 Task: Create a due date automation trigger when advanced on, the moment a card is due add fields with custom field "Resume" set to a number greater than 1 and lower than 10.
Action: Mouse moved to (942, 283)
Screenshot: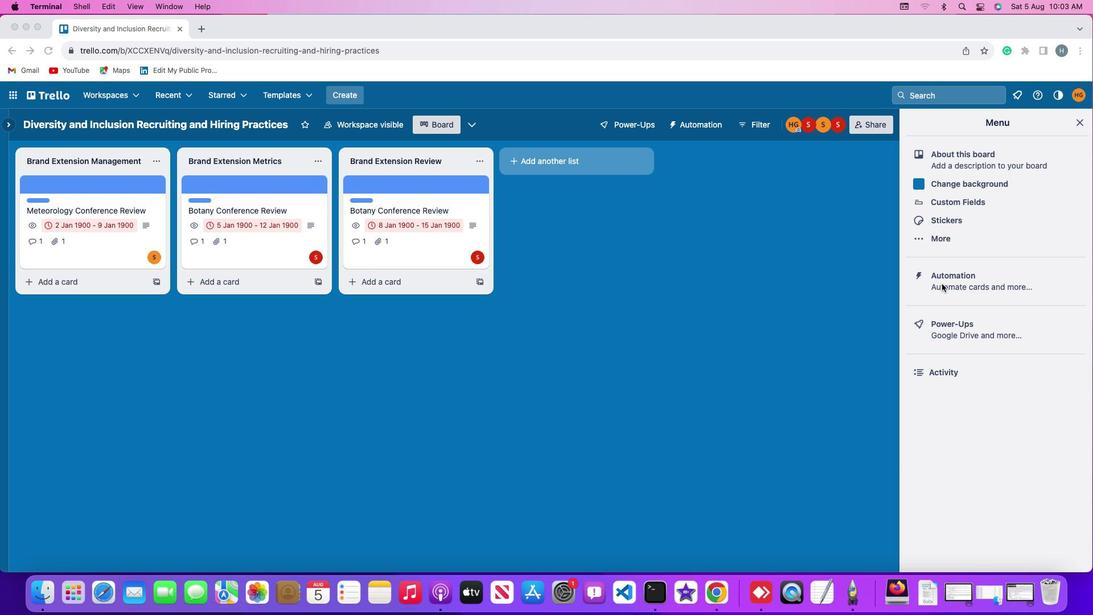 
Action: Mouse pressed left at (942, 283)
Screenshot: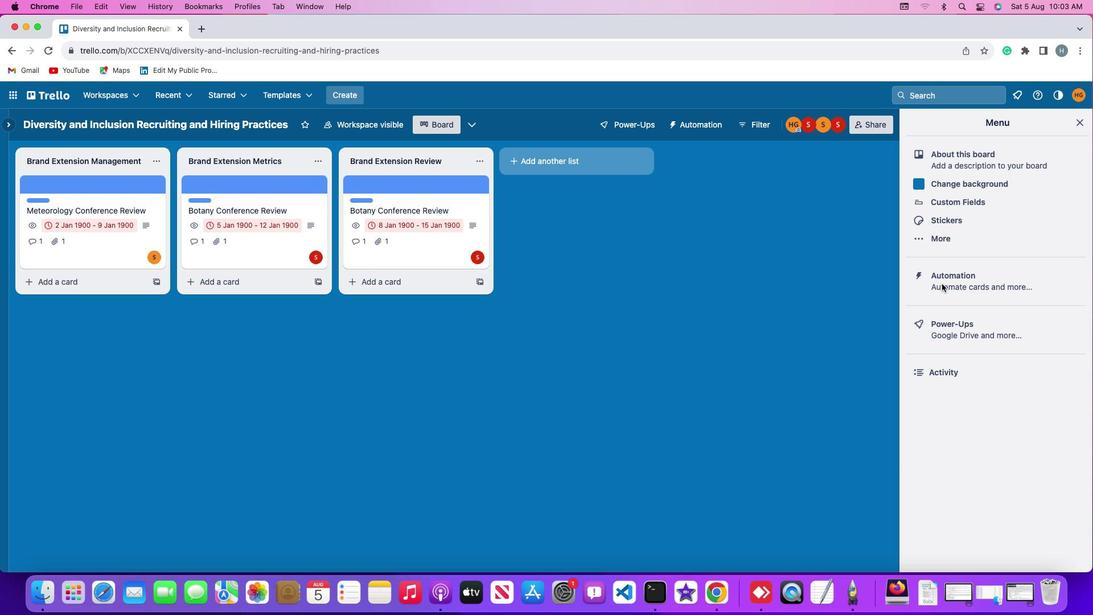 
Action: Mouse pressed left at (942, 283)
Screenshot: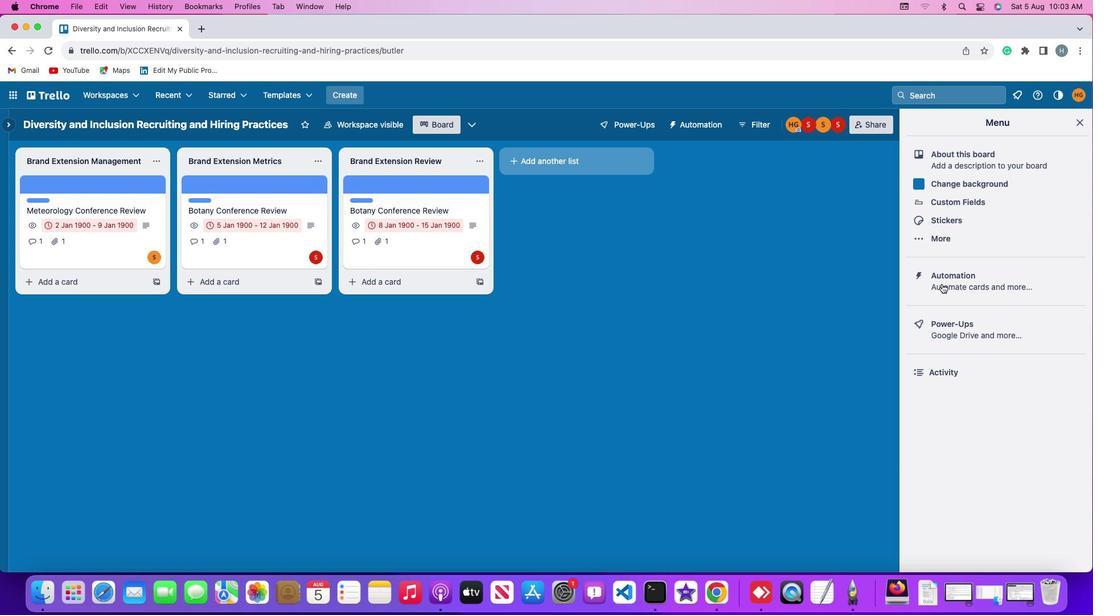 
Action: Mouse moved to (78, 269)
Screenshot: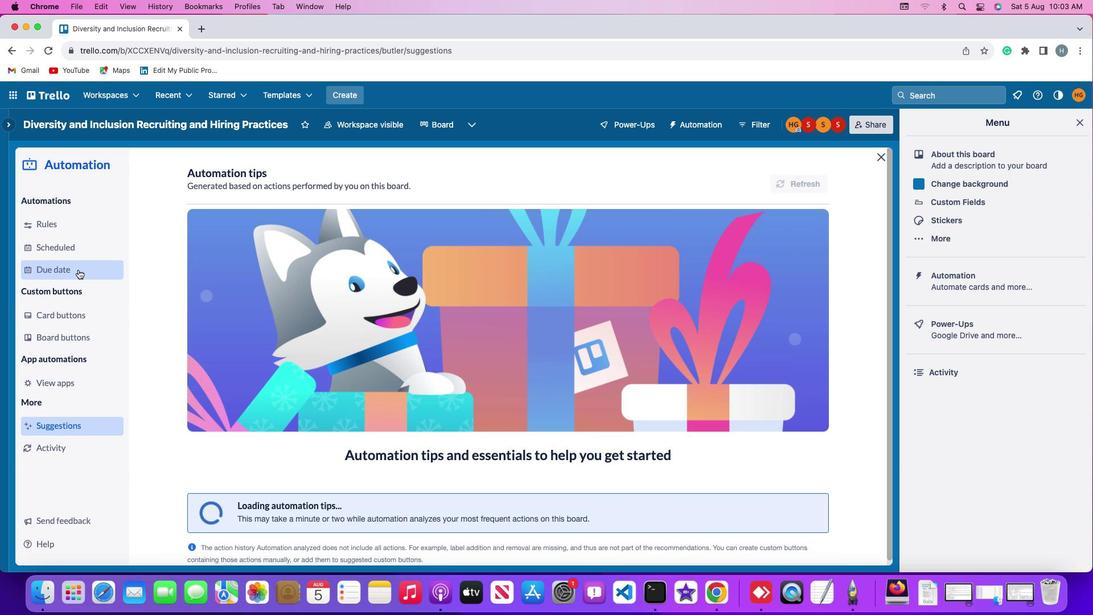 
Action: Mouse pressed left at (78, 269)
Screenshot: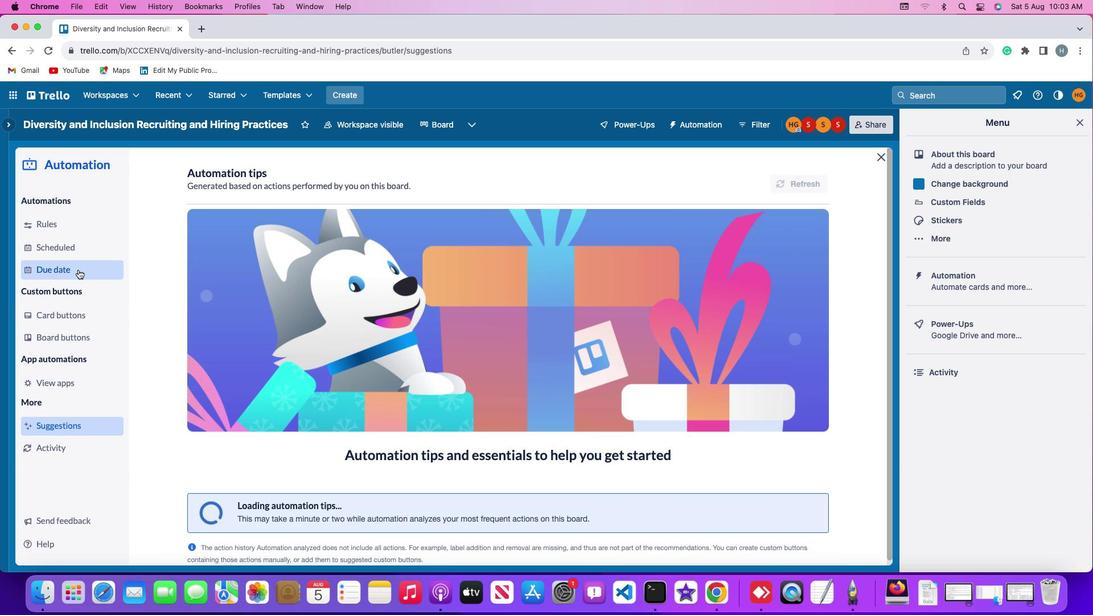 
Action: Mouse moved to (748, 175)
Screenshot: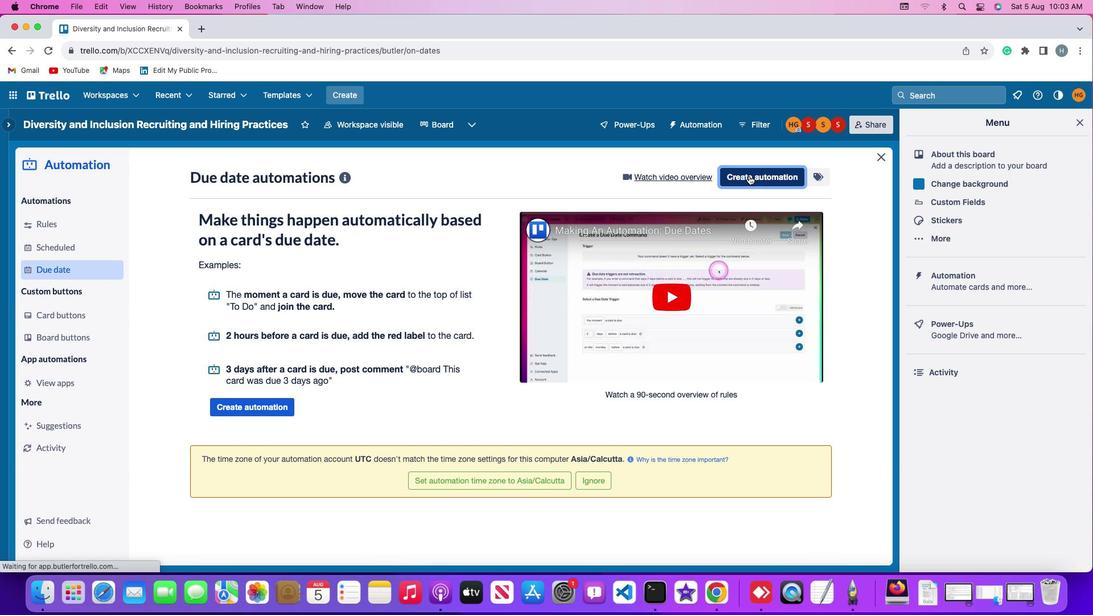 
Action: Mouse pressed left at (748, 175)
Screenshot: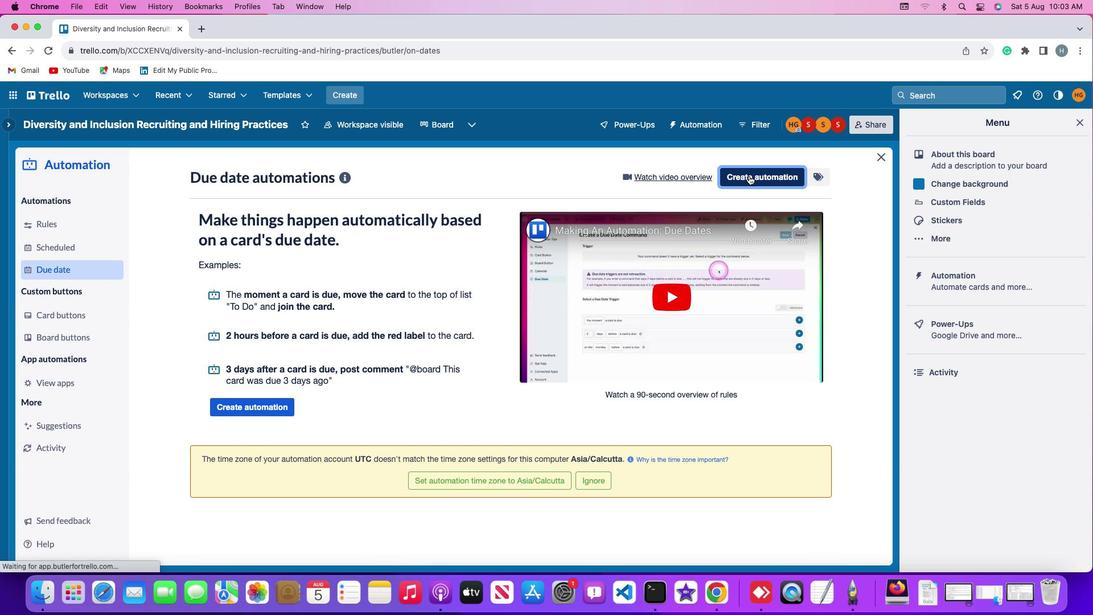 
Action: Mouse moved to (508, 285)
Screenshot: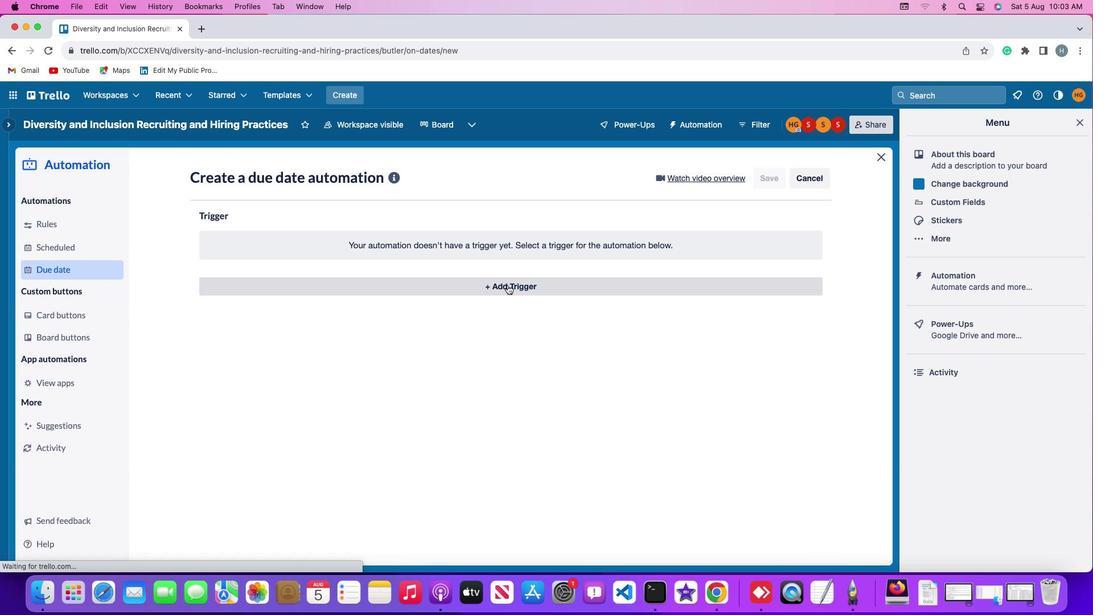 
Action: Mouse pressed left at (508, 285)
Screenshot: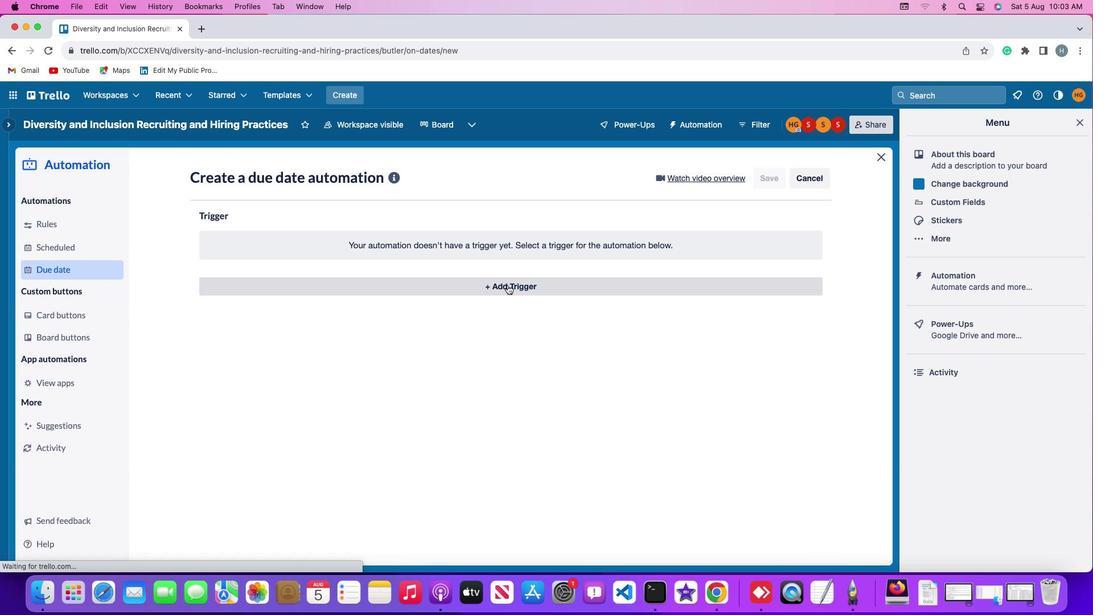 
Action: Mouse moved to (292, 419)
Screenshot: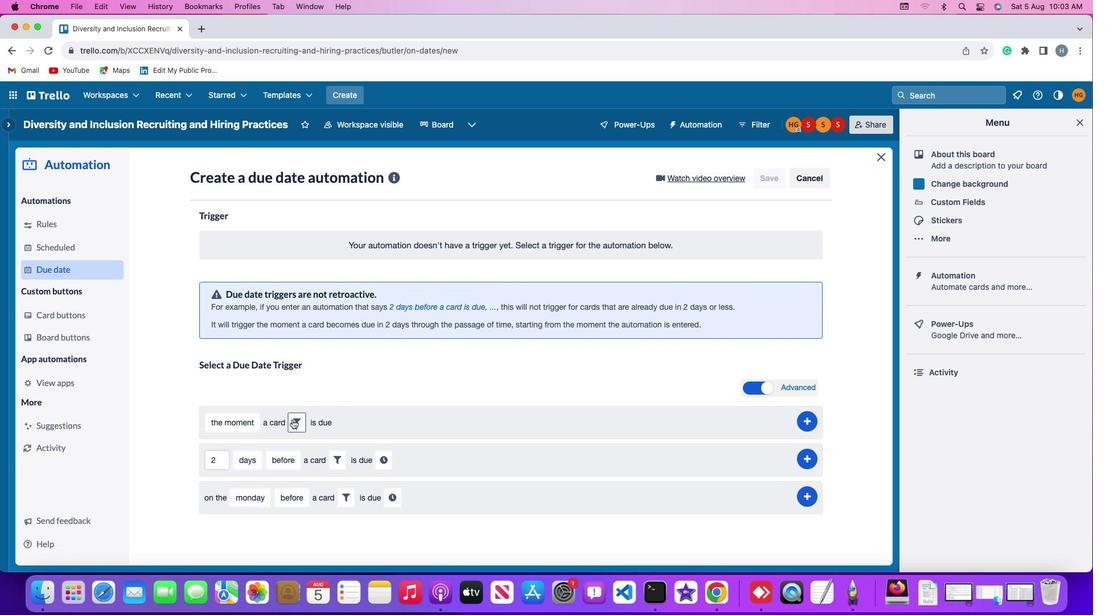
Action: Mouse pressed left at (292, 419)
Screenshot: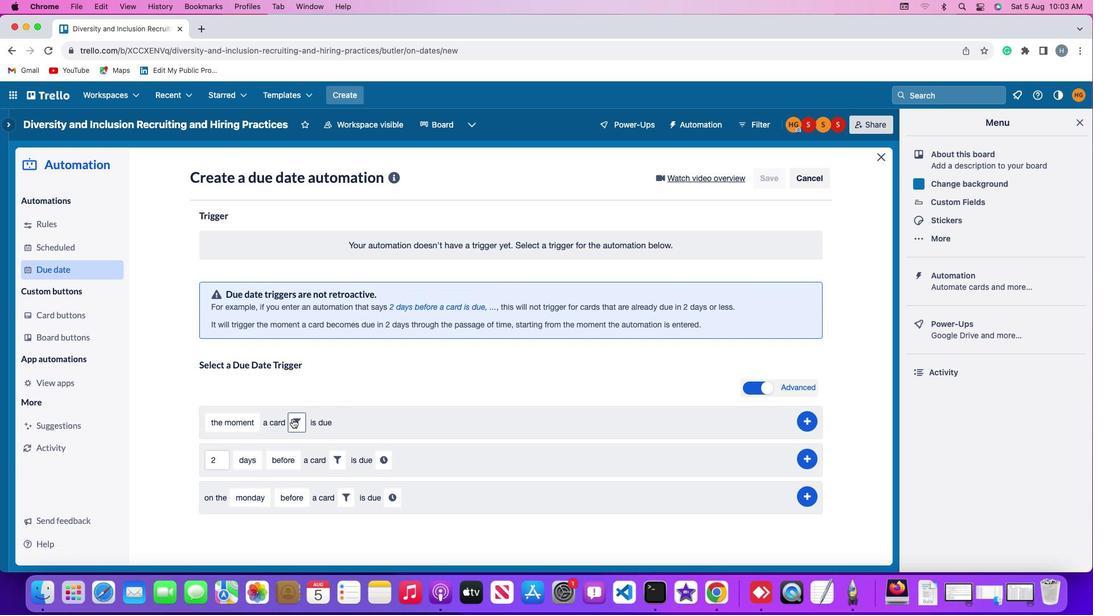 
Action: Mouse moved to (479, 454)
Screenshot: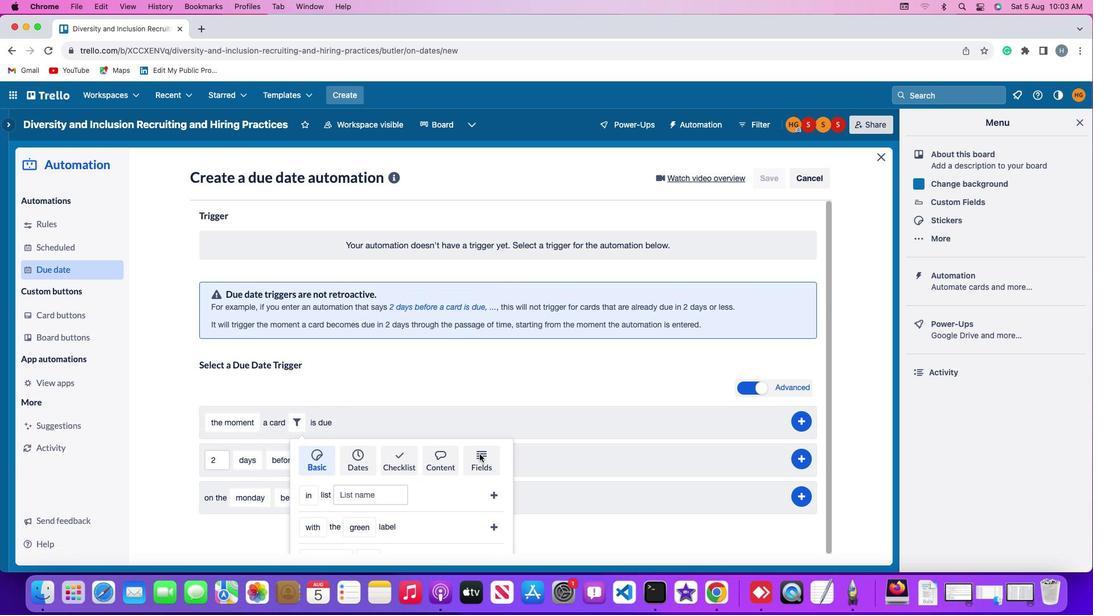 
Action: Mouse pressed left at (479, 454)
Screenshot: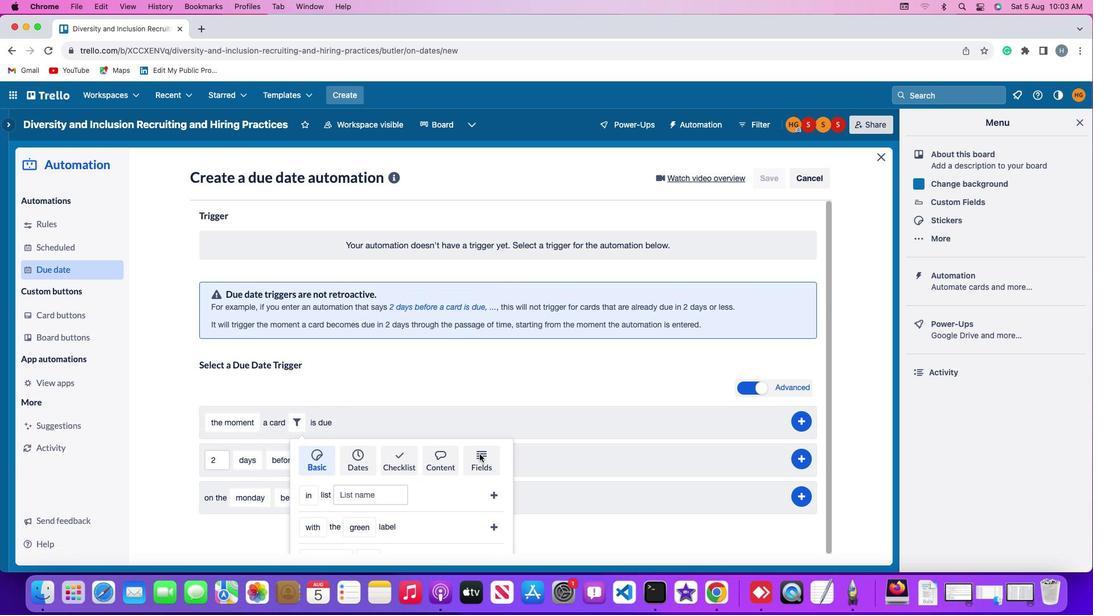 
Action: Mouse moved to (462, 462)
Screenshot: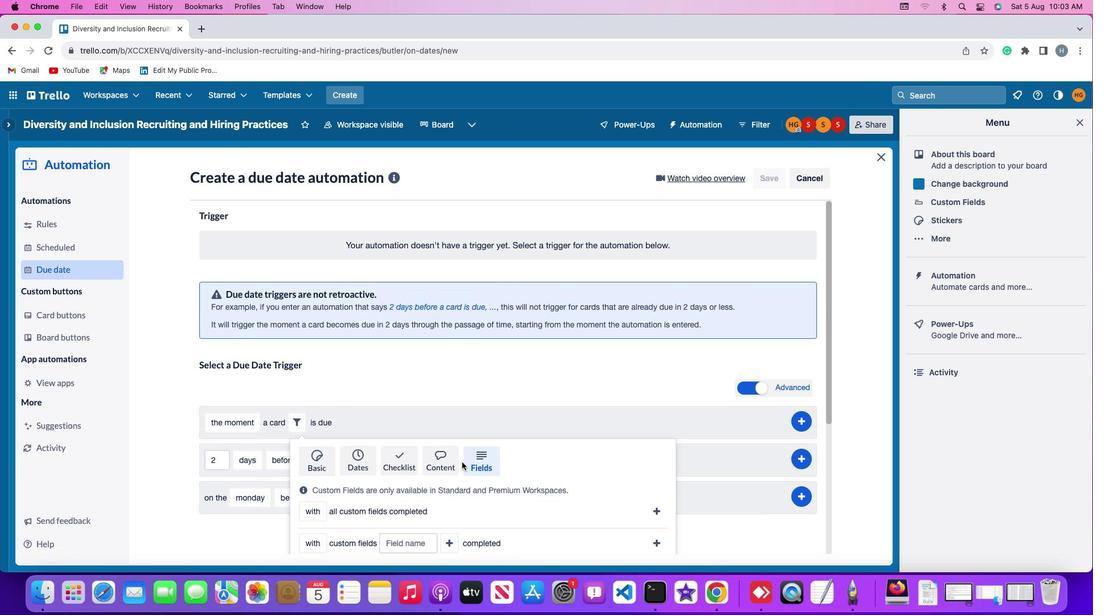 
Action: Mouse scrolled (462, 462) with delta (0, 0)
Screenshot: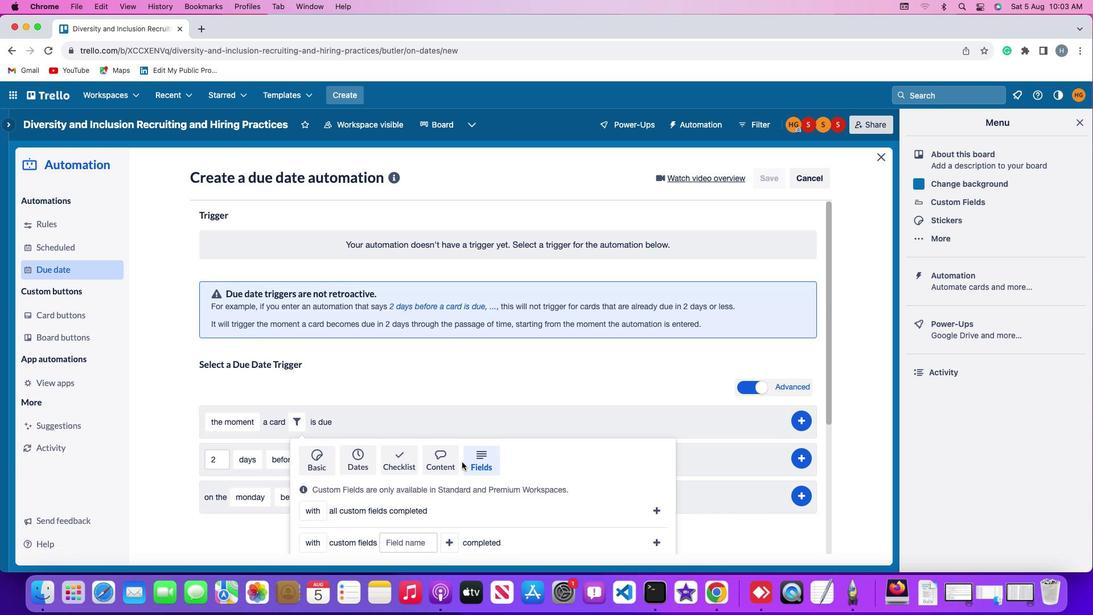 
Action: Mouse scrolled (462, 462) with delta (0, 0)
Screenshot: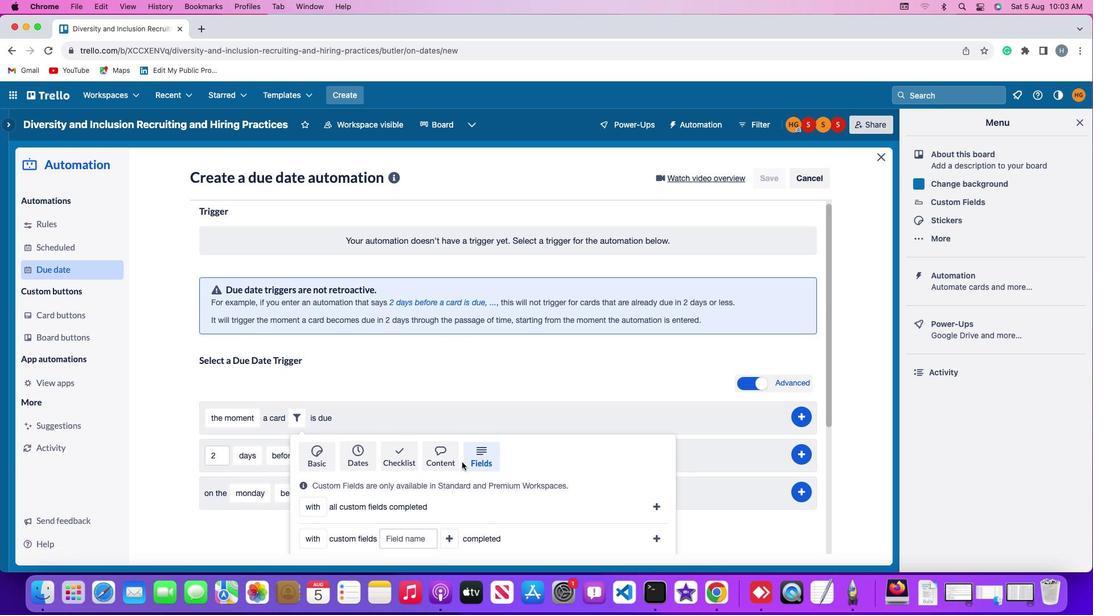
Action: Mouse scrolled (462, 462) with delta (0, -1)
Screenshot: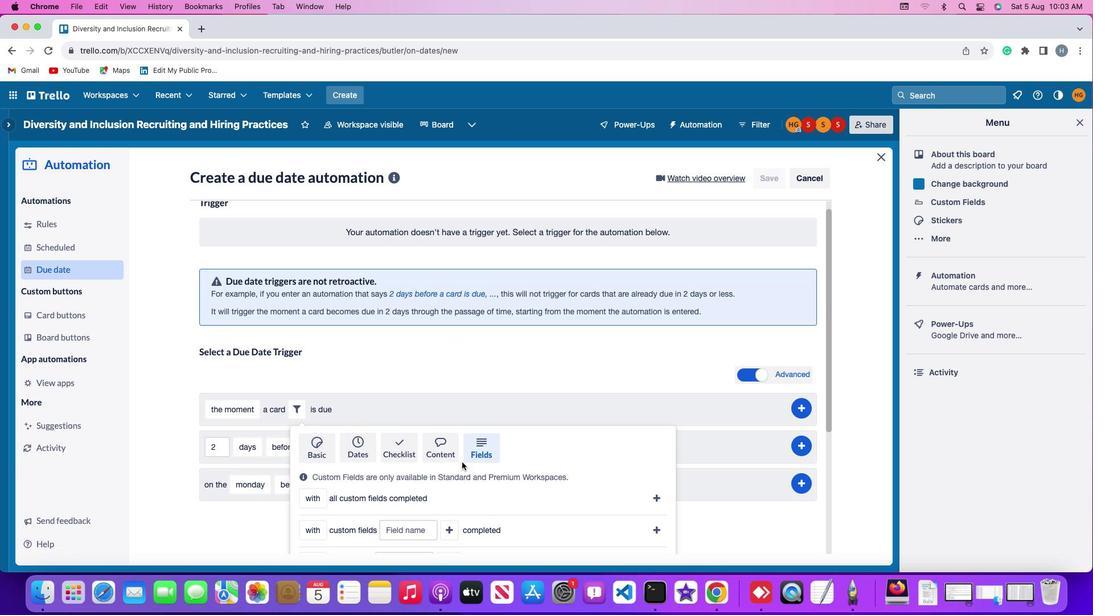 
Action: Mouse scrolled (462, 462) with delta (0, -1)
Screenshot: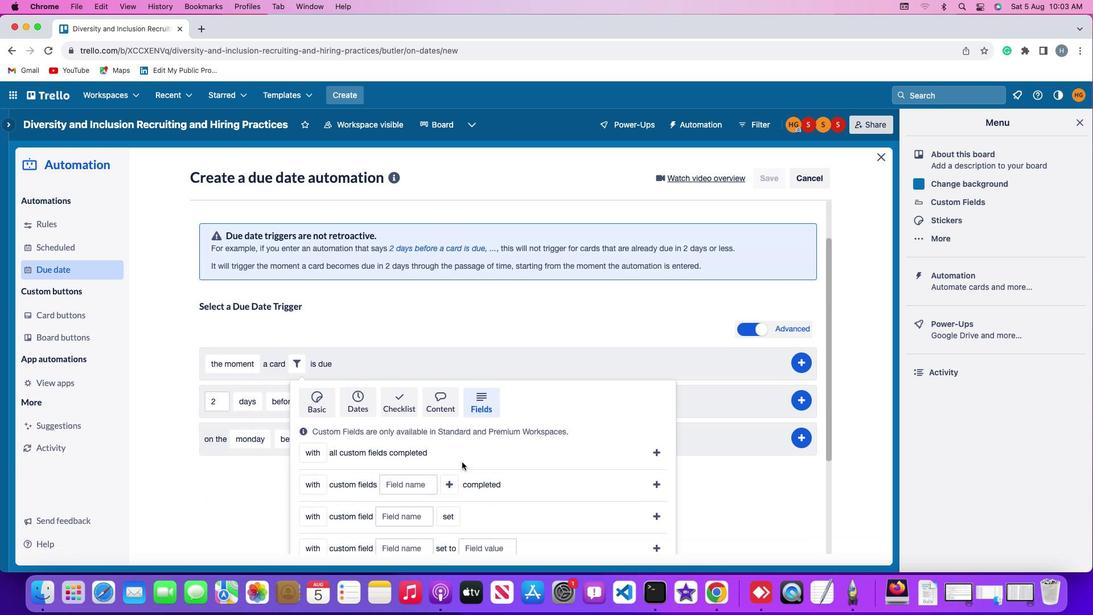 
Action: Mouse scrolled (462, 462) with delta (0, 0)
Screenshot: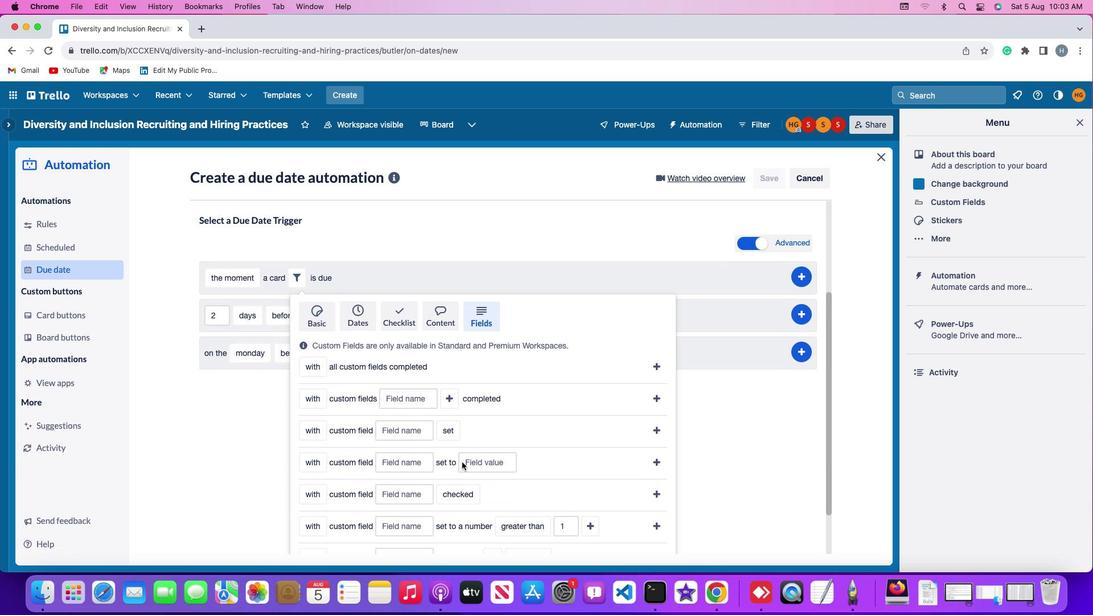 
Action: Mouse scrolled (462, 462) with delta (0, 0)
Screenshot: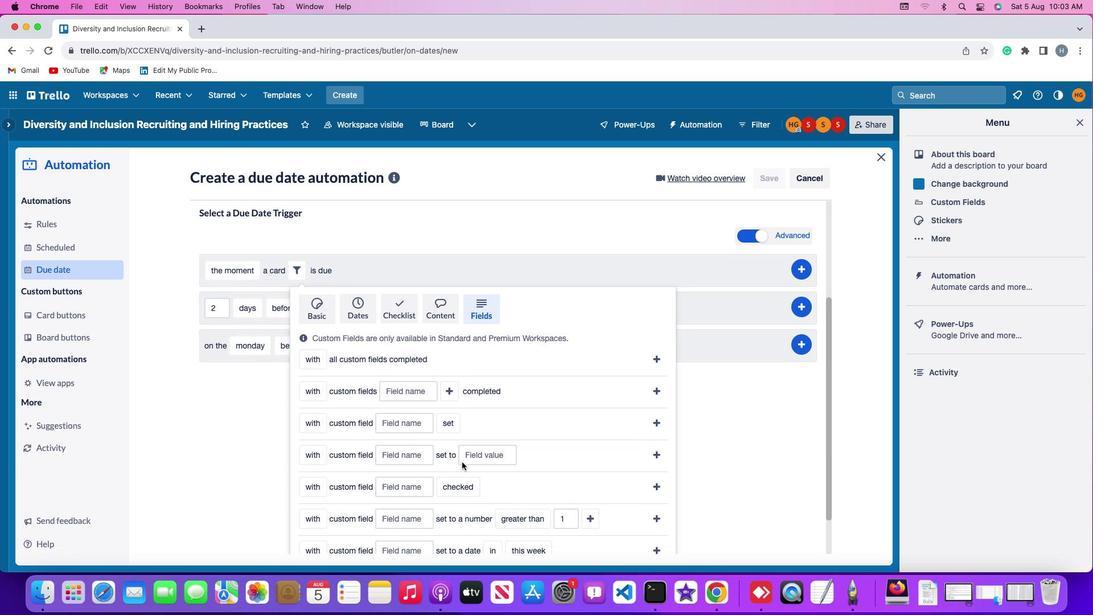 
Action: Mouse scrolled (462, 462) with delta (0, -1)
Screenshot: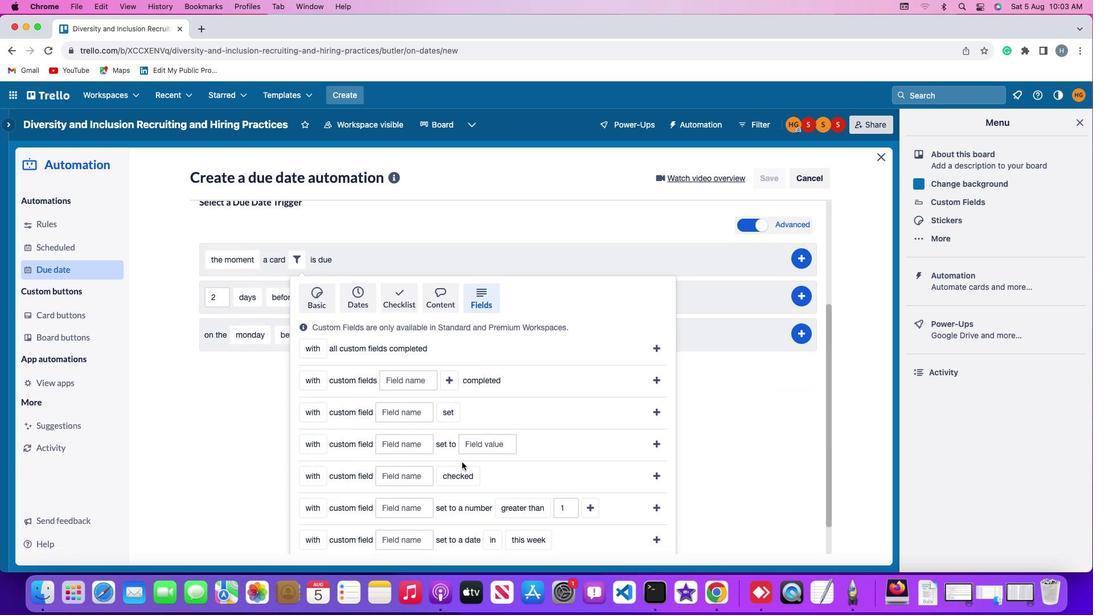 
Action: Mouse scrolled (462, 462) with delta (0, -1)
Screenshot: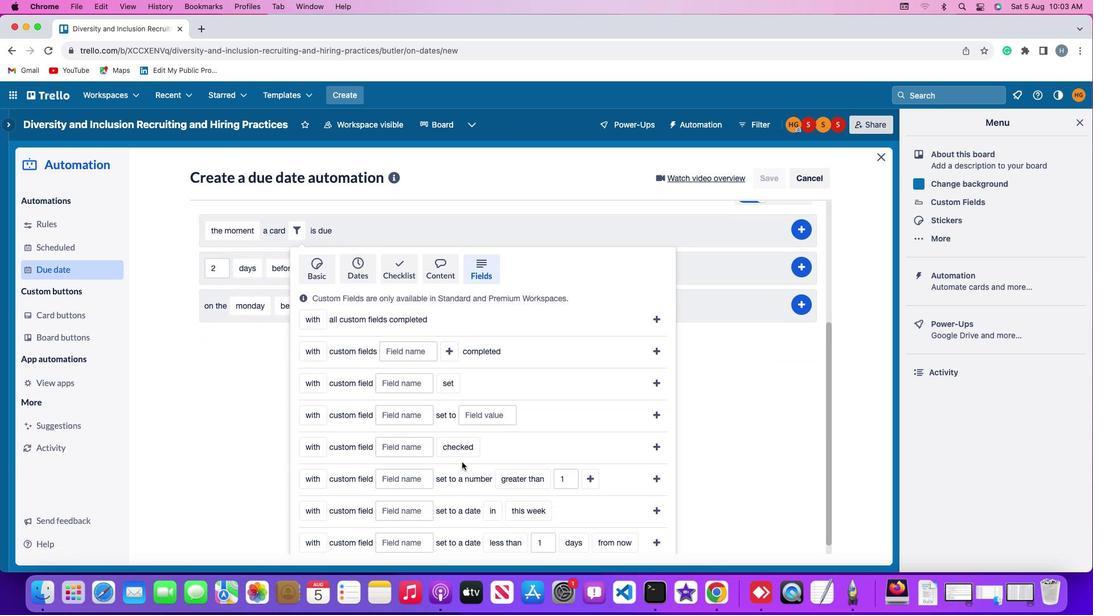 
Action: Mouse scrolled (462, 462) with delta (0, 0)
Screenshot: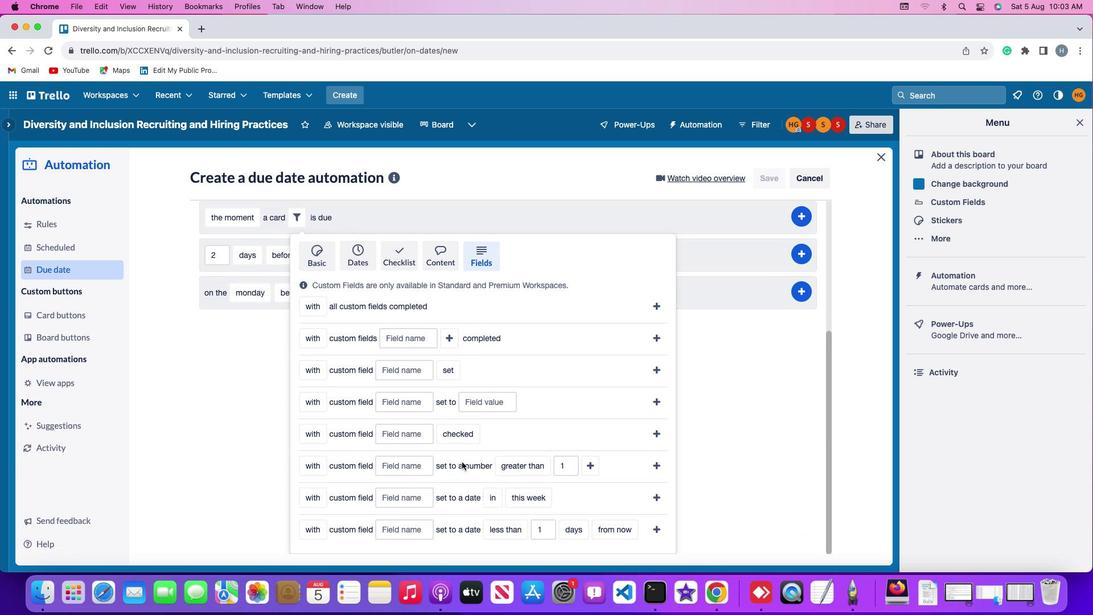 
Action: Mouse scrolled (462, 462) with delta (0, 0)
Screenshot: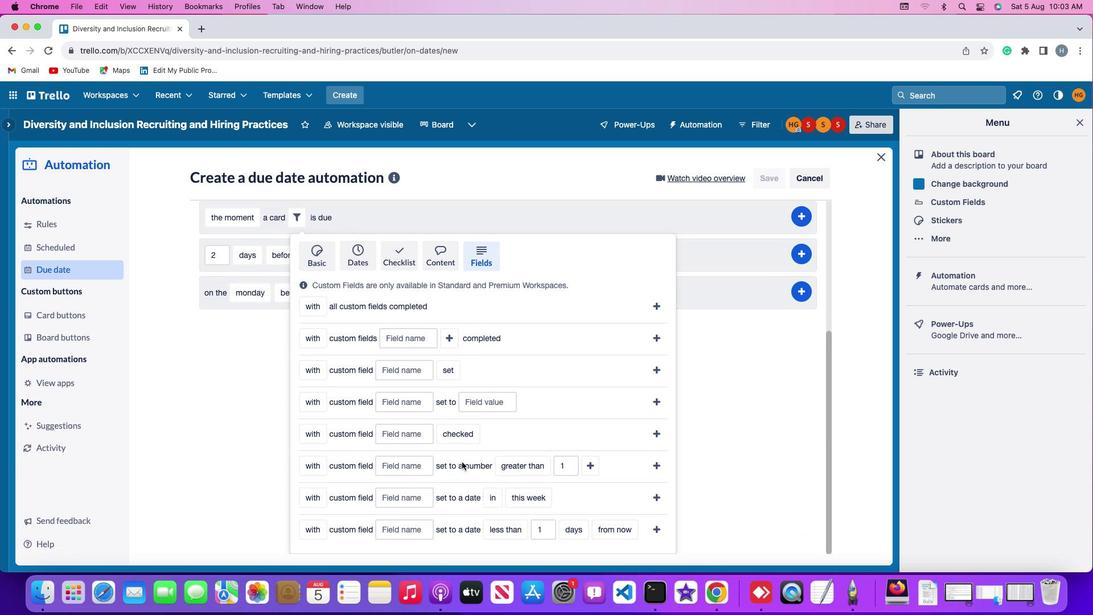 
Action: Mouse moved to (312, 465)
Screenshot: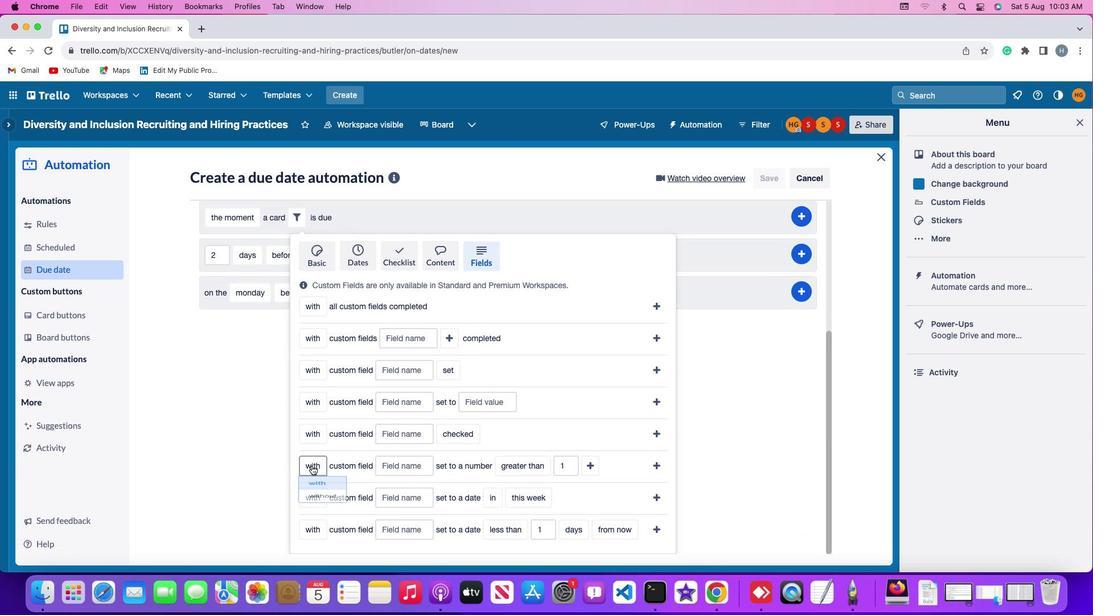 
Action: Mouse pressed left at (312, 465)
Screenshot: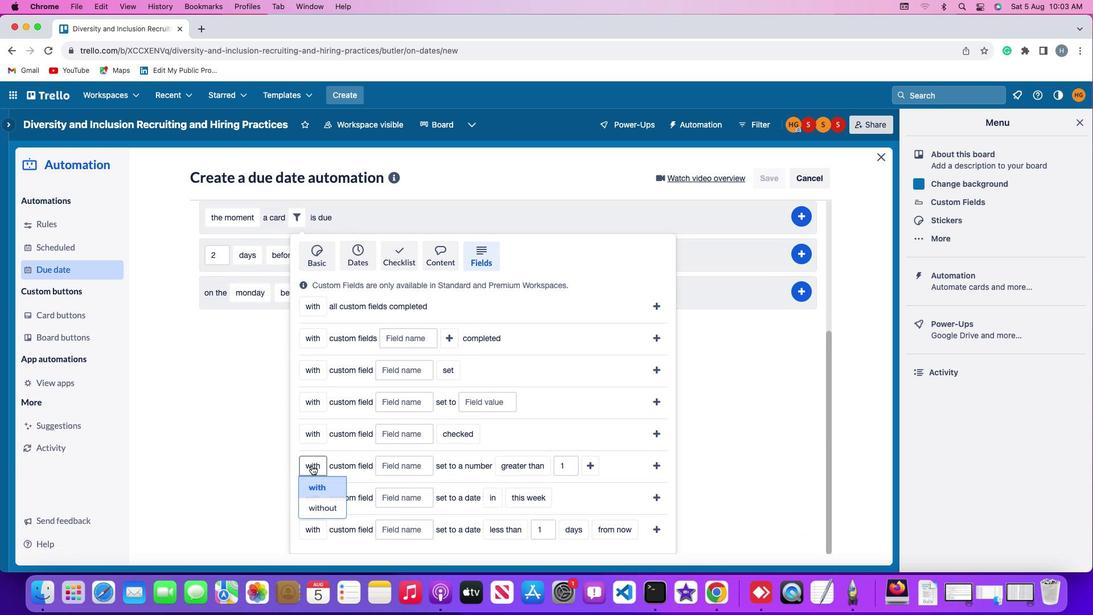
Action: Mouse moved to (314, 487)
Screenshot: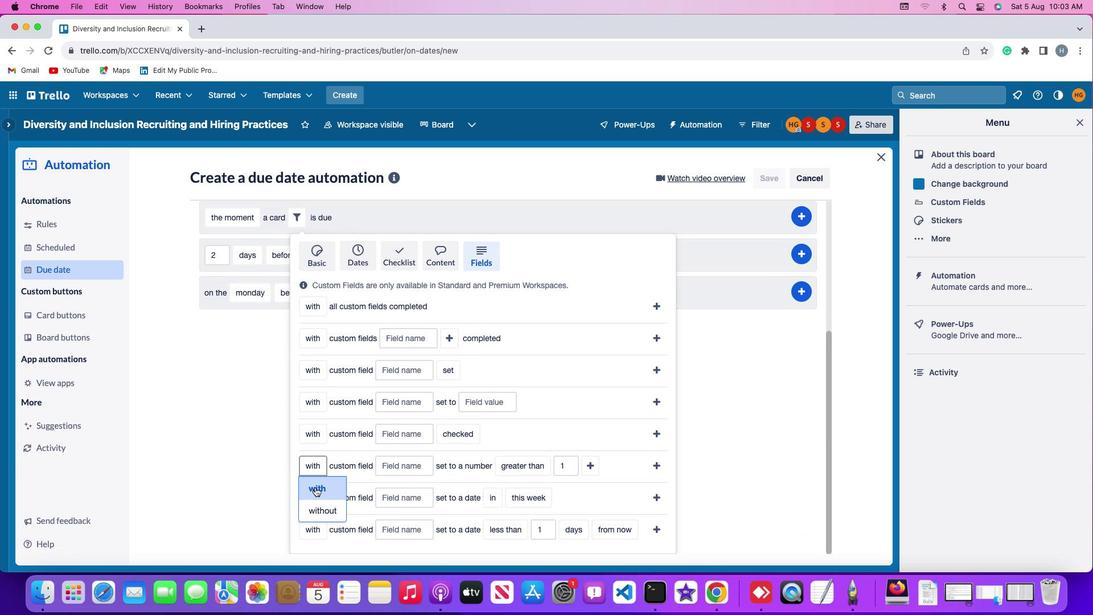 
Action: Mouse pressed left at (314, 487)
Screenshot: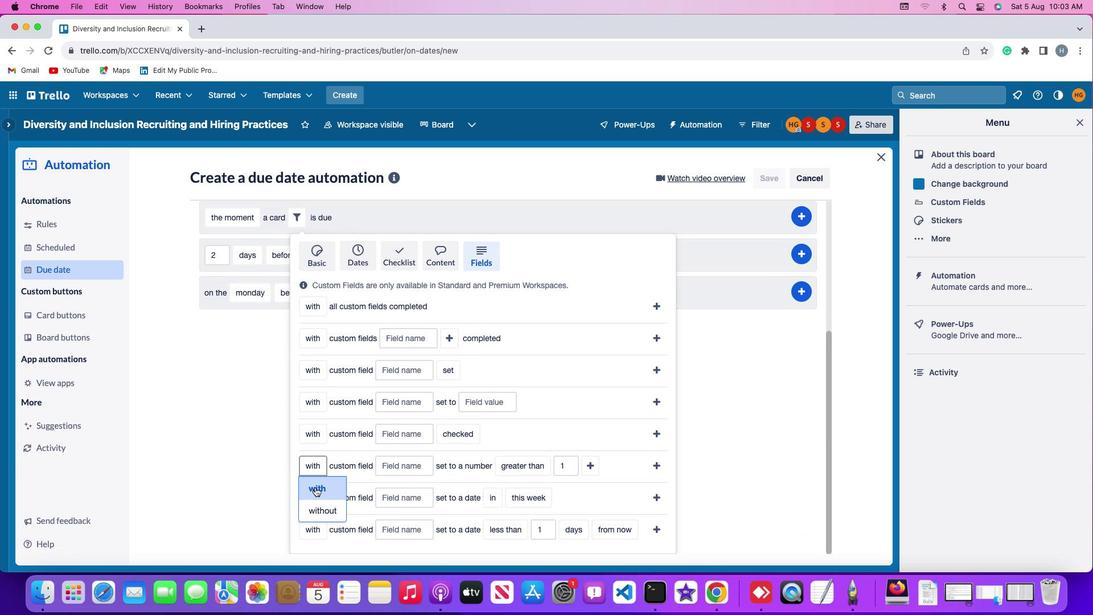 
Action: Mouse moved to (415, 467)
Screenshot: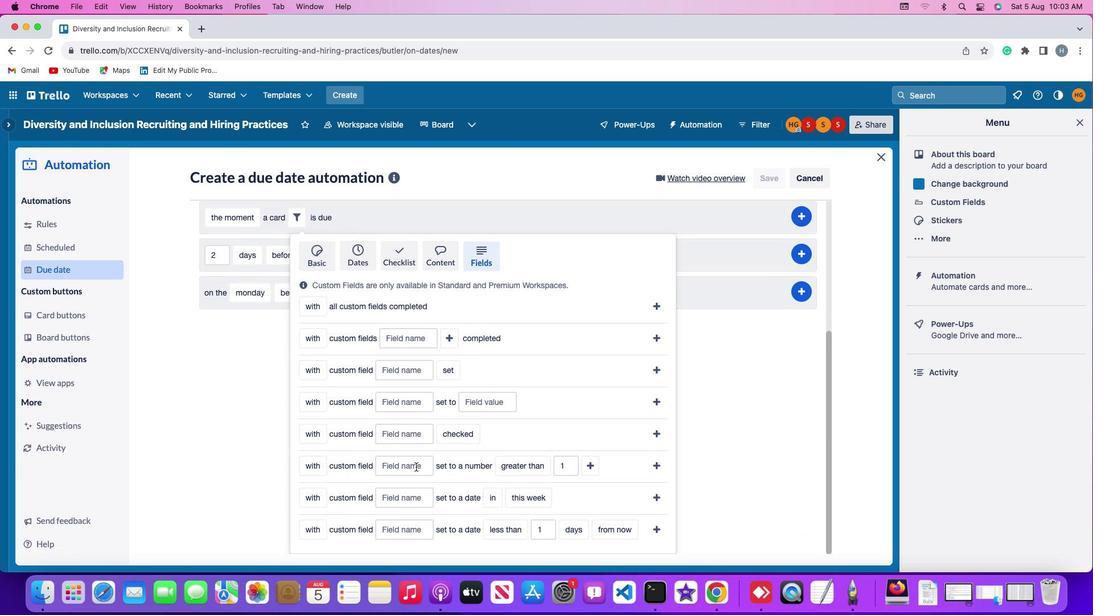 
Action: Mouse pressed left at (415, 467)
Screenshot: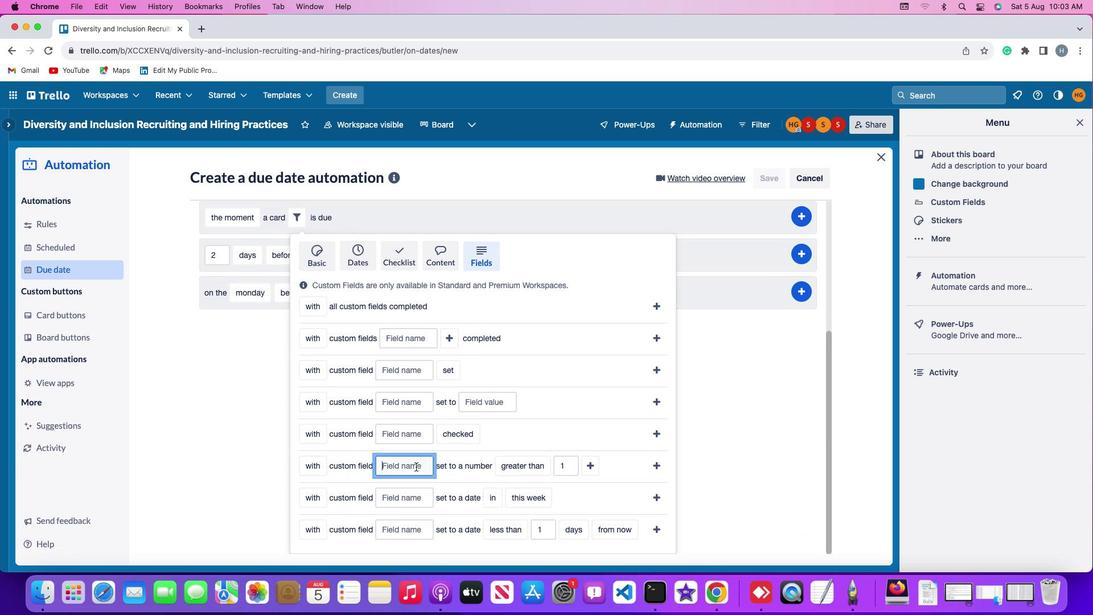 
Action: Key pressed Key.shift'R''e''s''u''m''e'
Screenshot: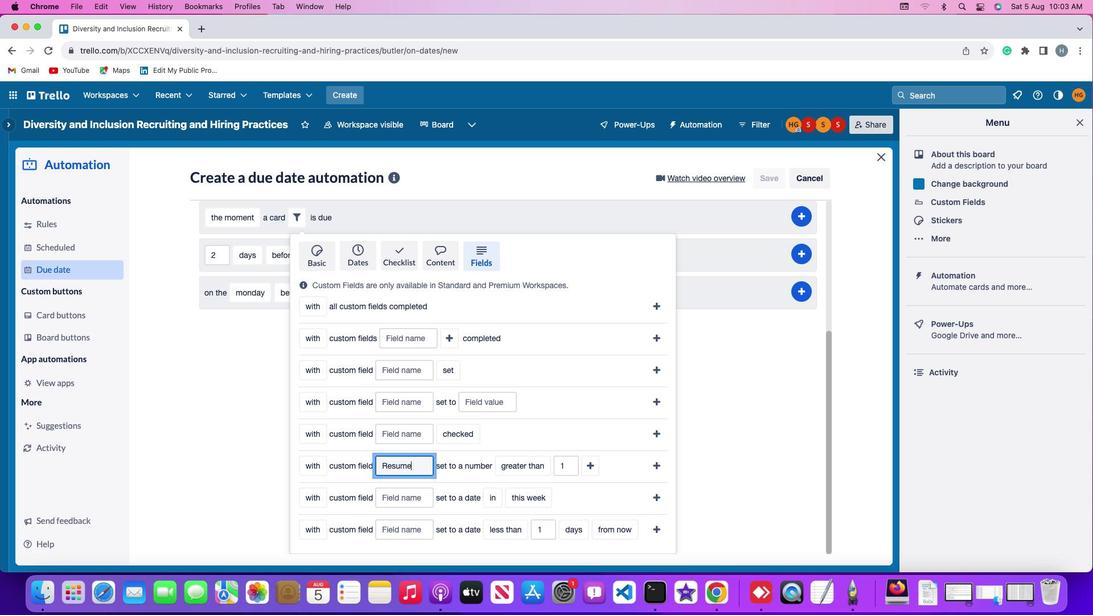 
Action: Mouse moved to (526, 469)
Screenshot: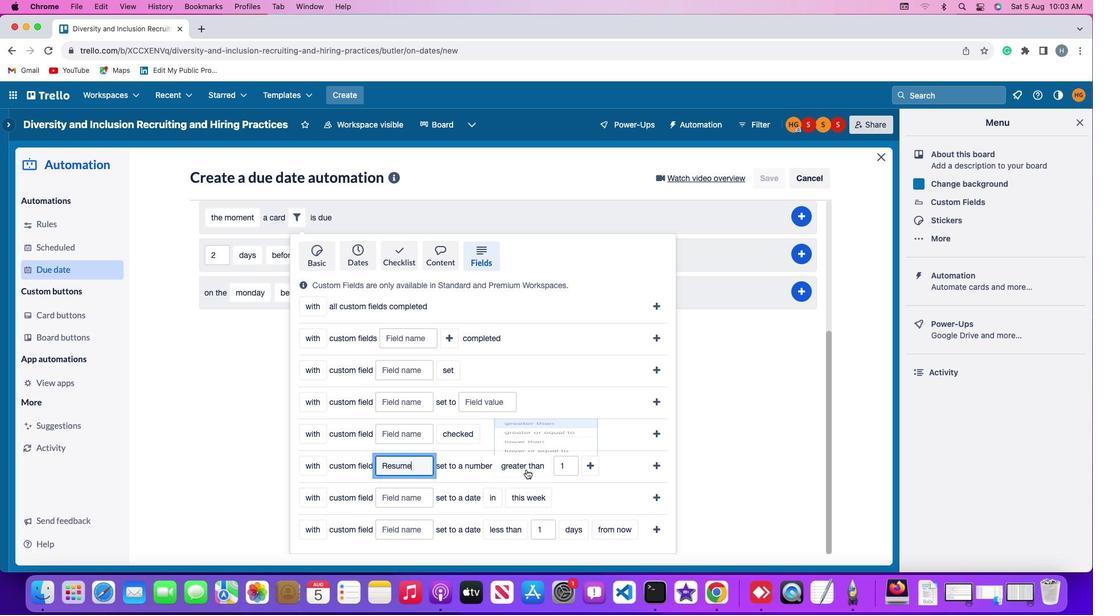 
Action: Mouse pressed left at (526, 469)
Screenshot: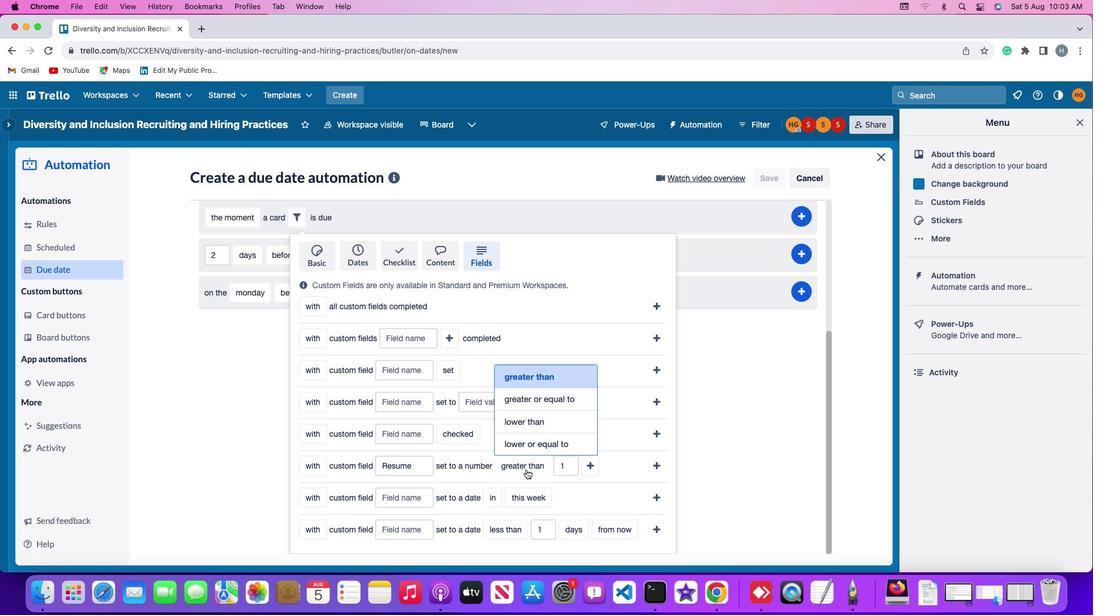 
Action: Mouse moved to (551, 376)
Screenshot: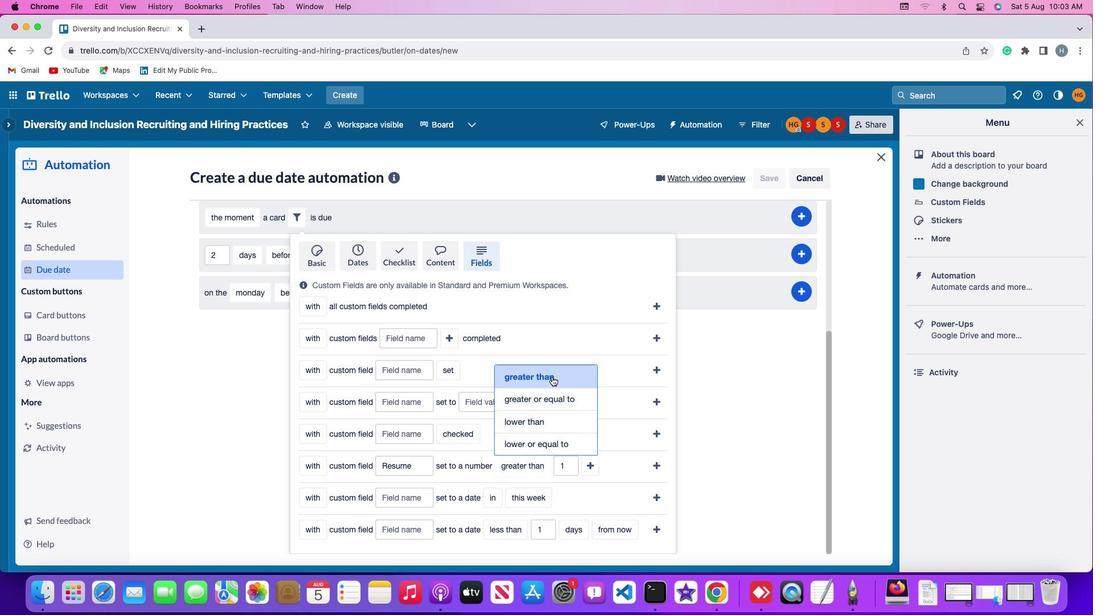 
Action: Mouse pressed left at (551, 376)
Screenshot: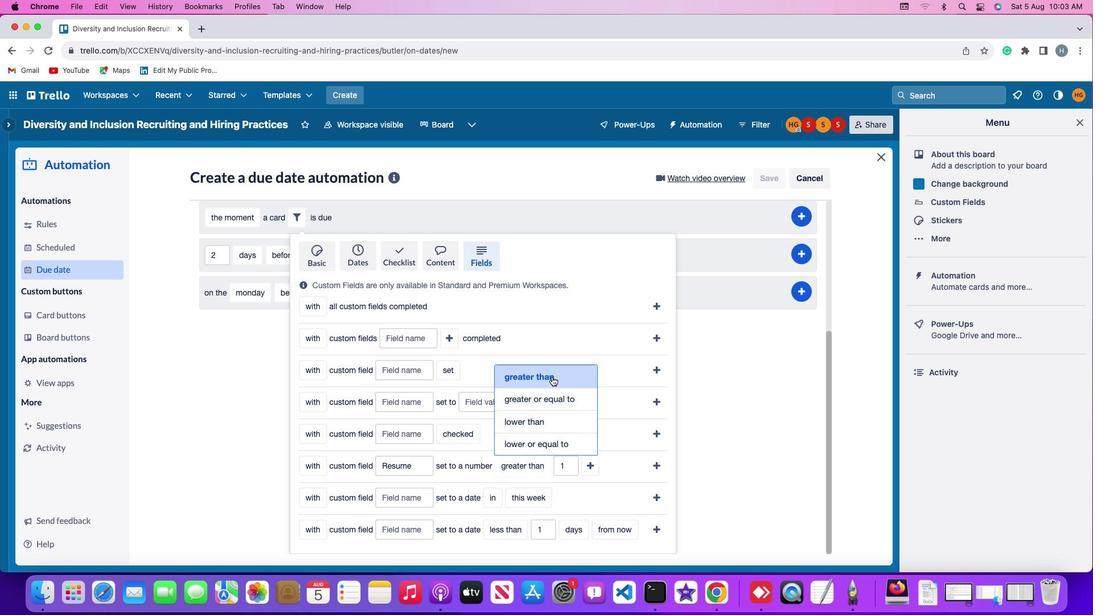 
Action: Mouse moved to (570, 468)
Screenshot: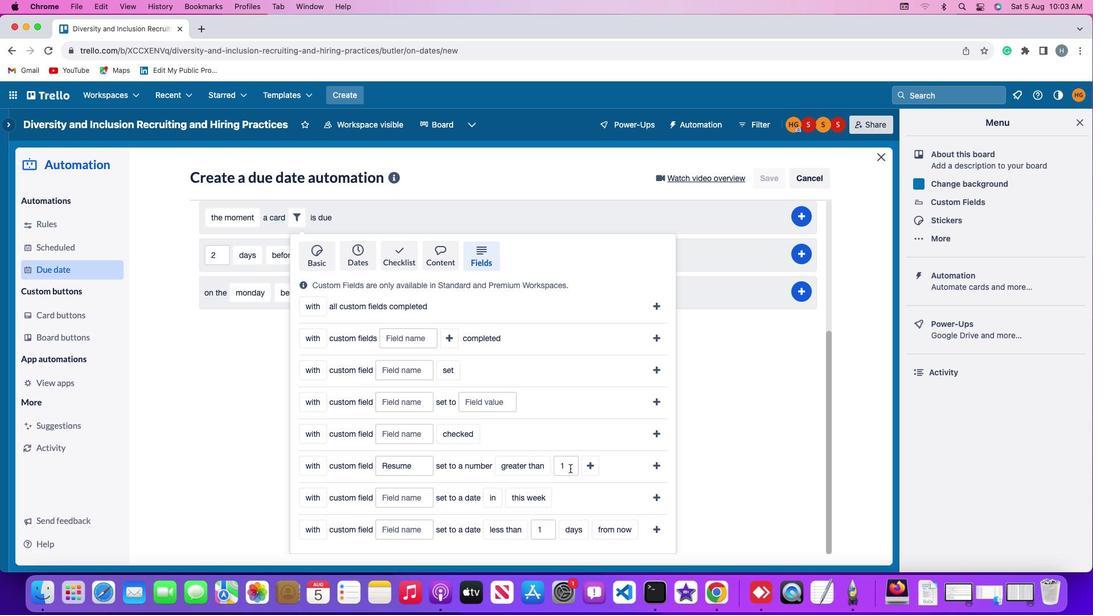 
Action: Mouse pressed left at (570, 468)
Screenshot: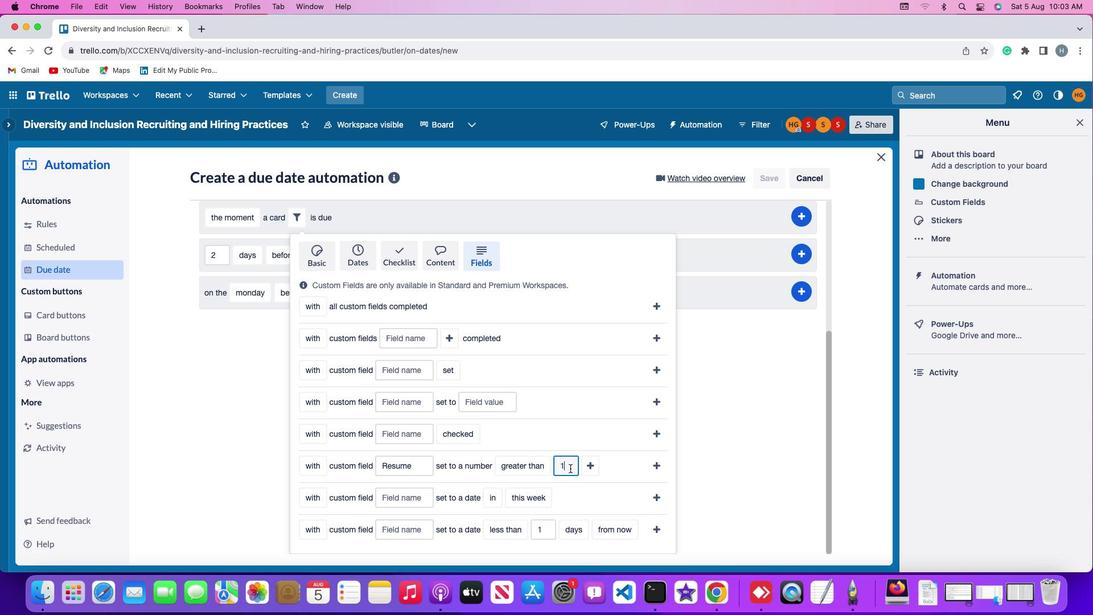 
Action: Mouse moved to (570, 468)
Screenshot: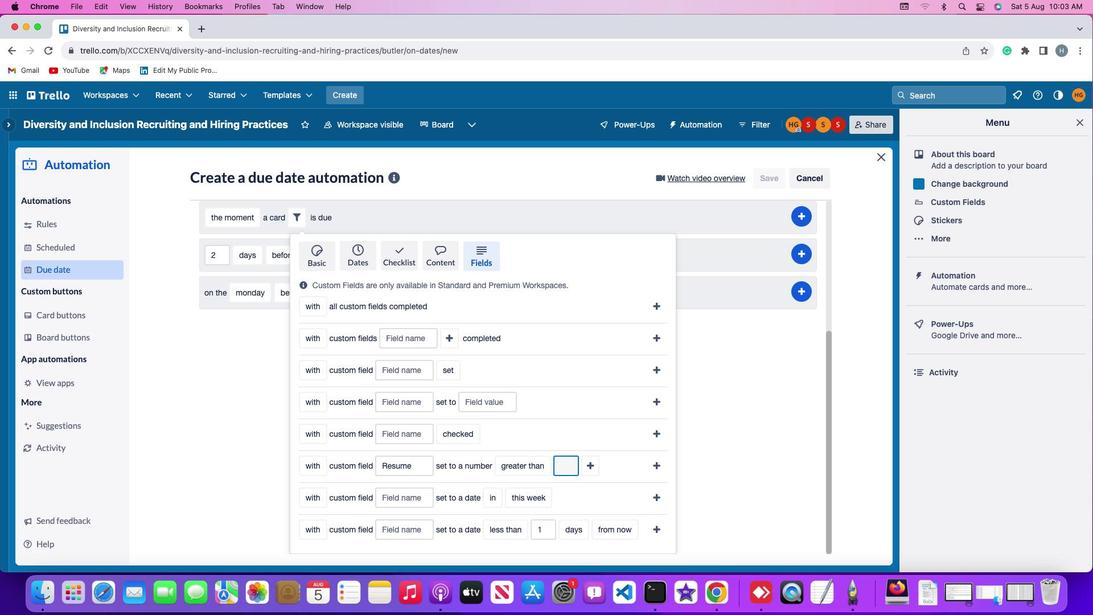 
Action: Key pressed Key.backspace'1'
Screenshot: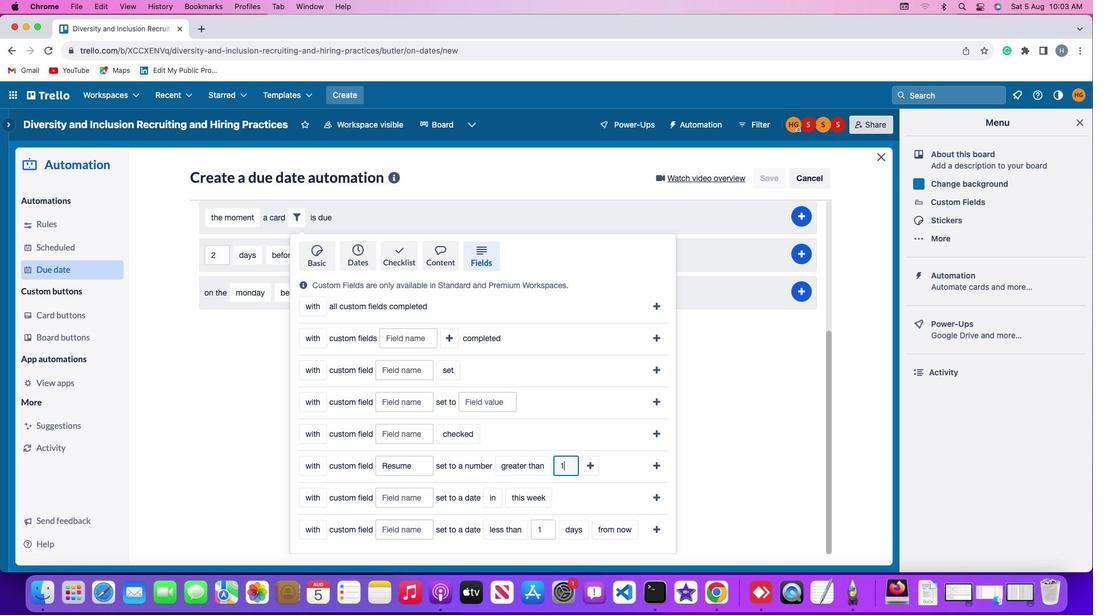 
Action: Mouse moved to (590, 465)
Screenshot: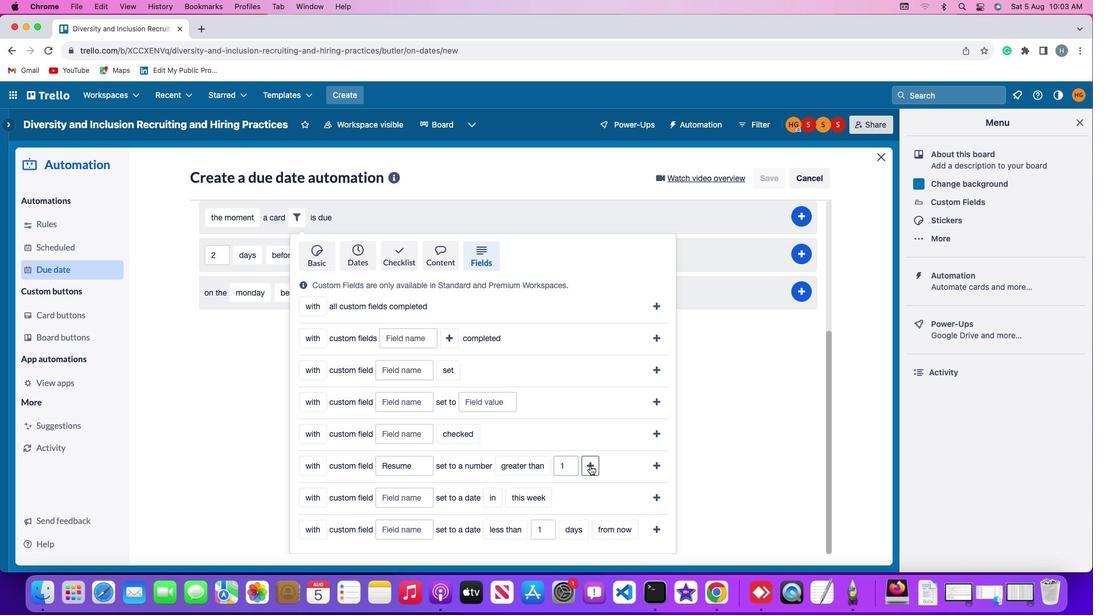 
Action: Mouse pressed left at (590, 465)
Screenshot: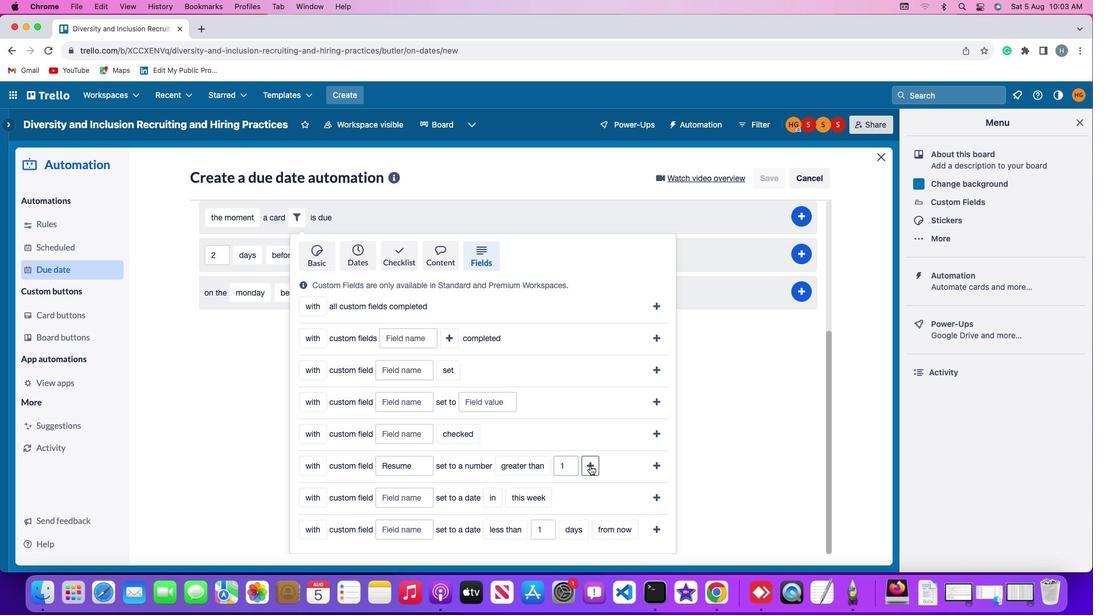 
Action: Mouse moved to (653, 379)
Screenshot: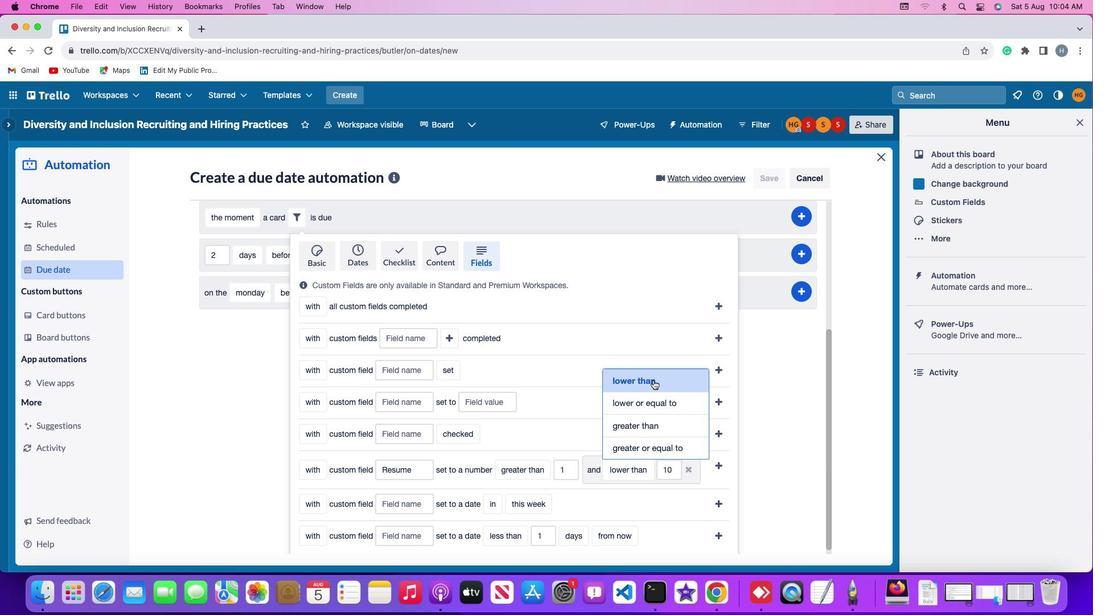 
Action: Mouse pressed left at (653, 379)
Screenshot: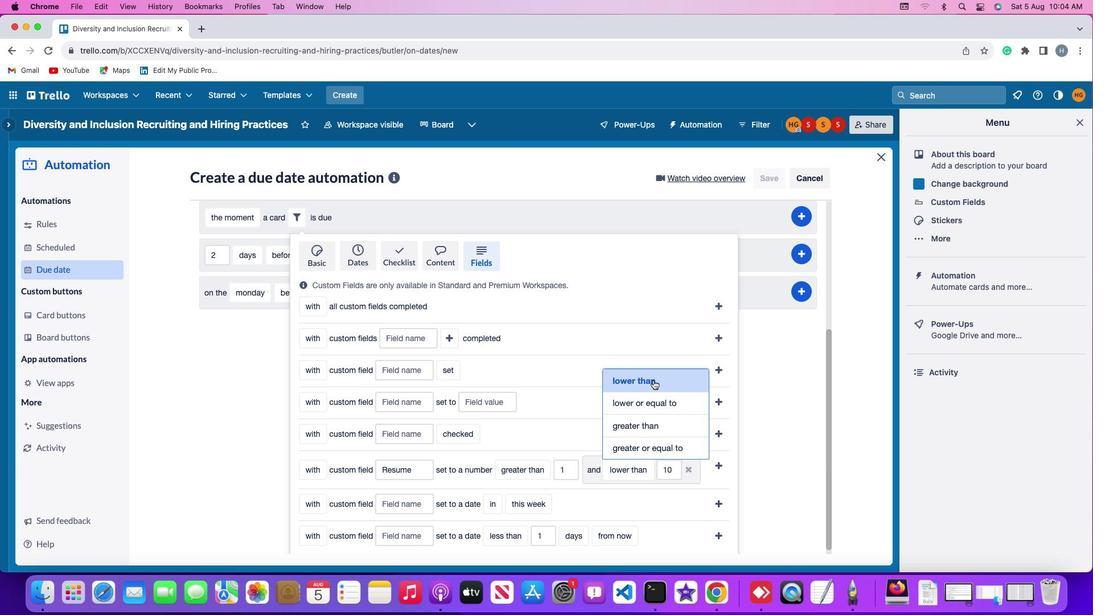 
Action: Mouse moved to (676, 464)
Screenshot: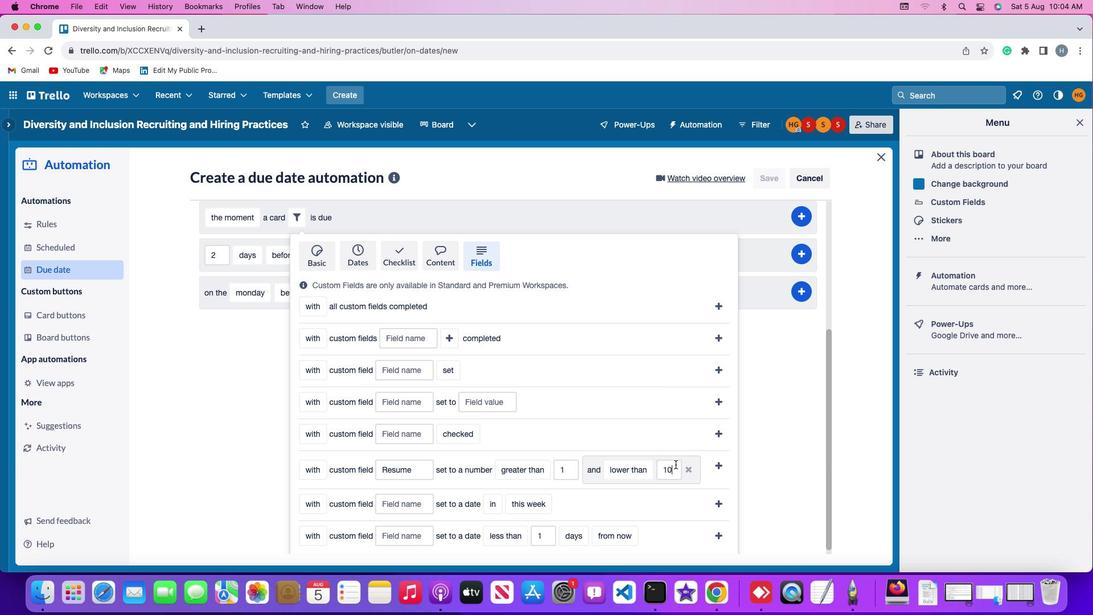 
Action: Mouse pressed left at (676, 464)
Screenshot: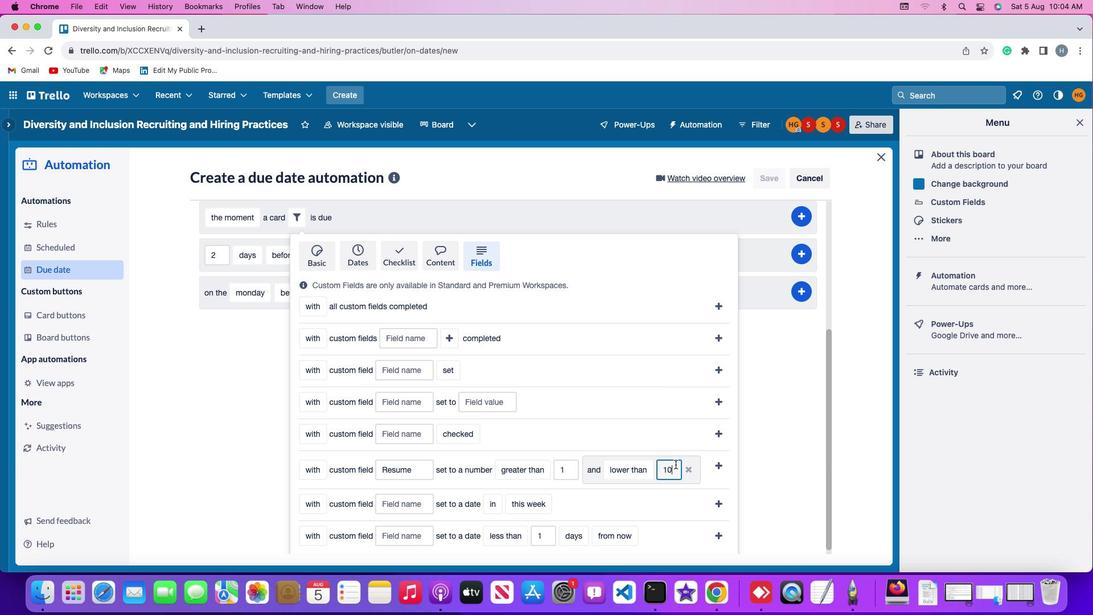 
Action: Key pressed Key.backspaceKey.backspace
Screenshot: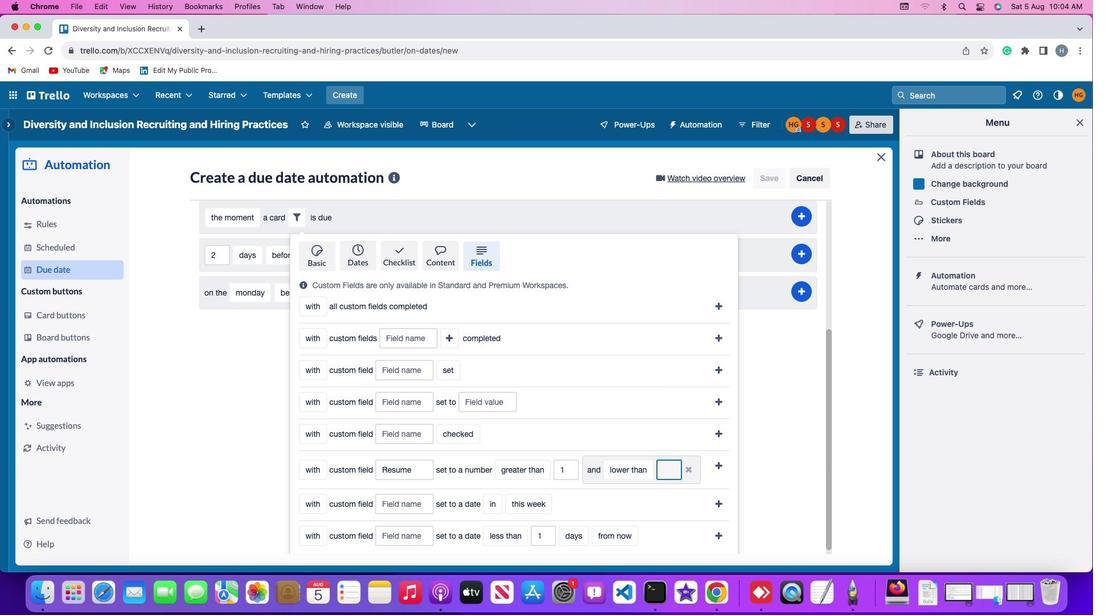
Action: Mouse moved to (676, 464)
Screenshot: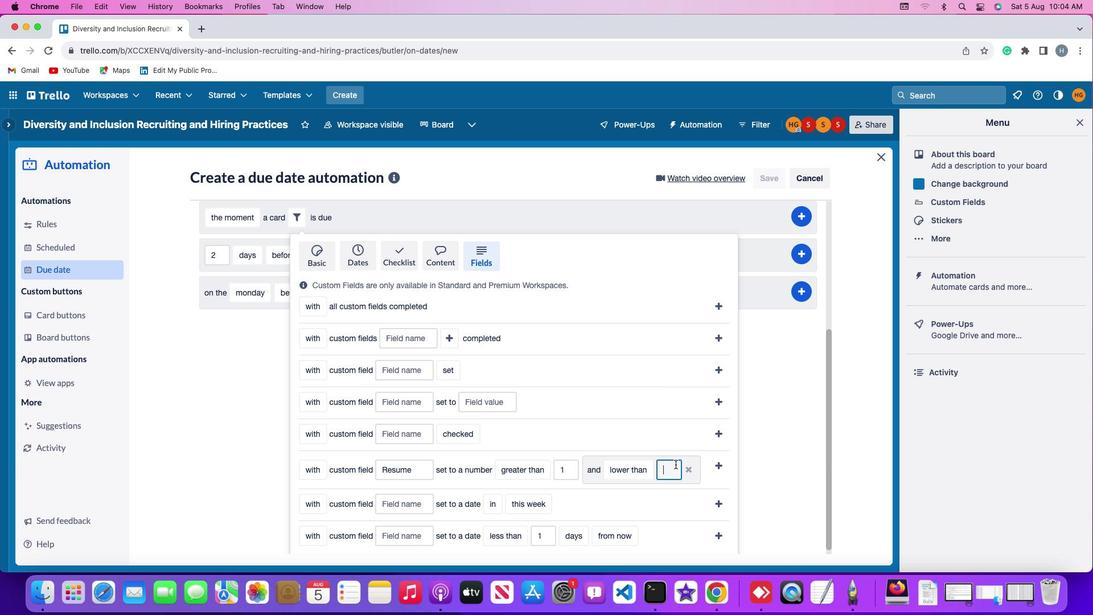 
Action: Key pressed '1''0'
Screenshot: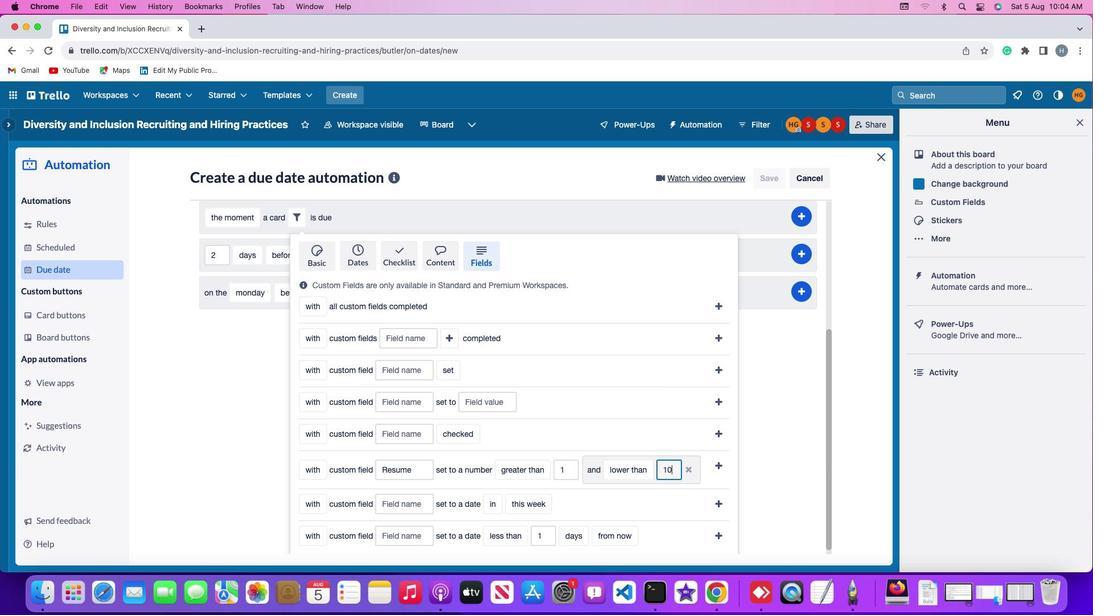 
Action: Mouse moved to (719, 464)
Screenshot: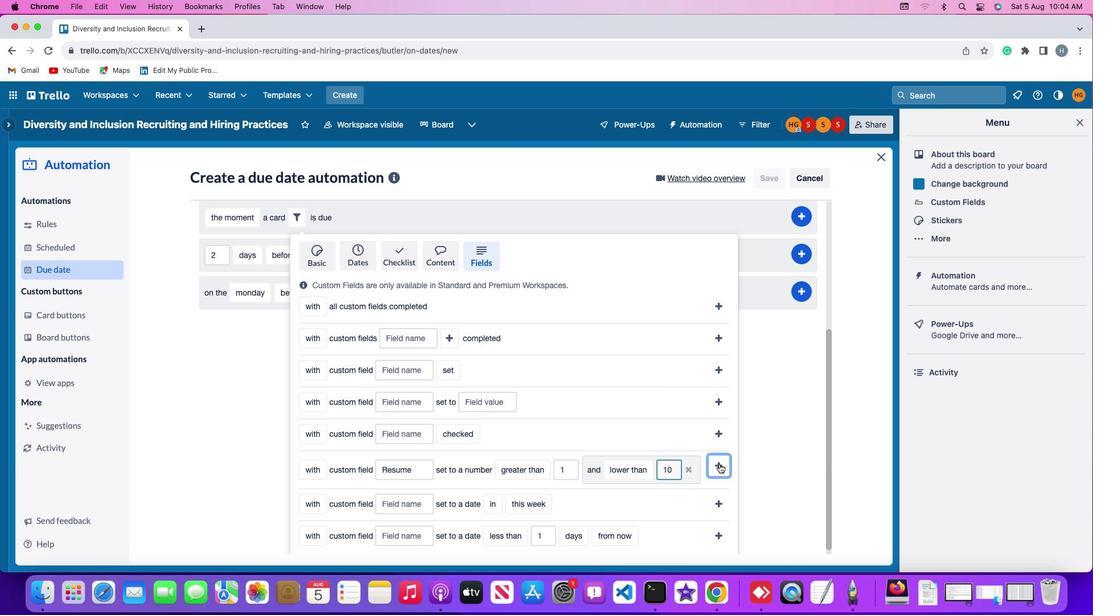 
Action: Mouse pressed left at (719, 464)
Screenshot: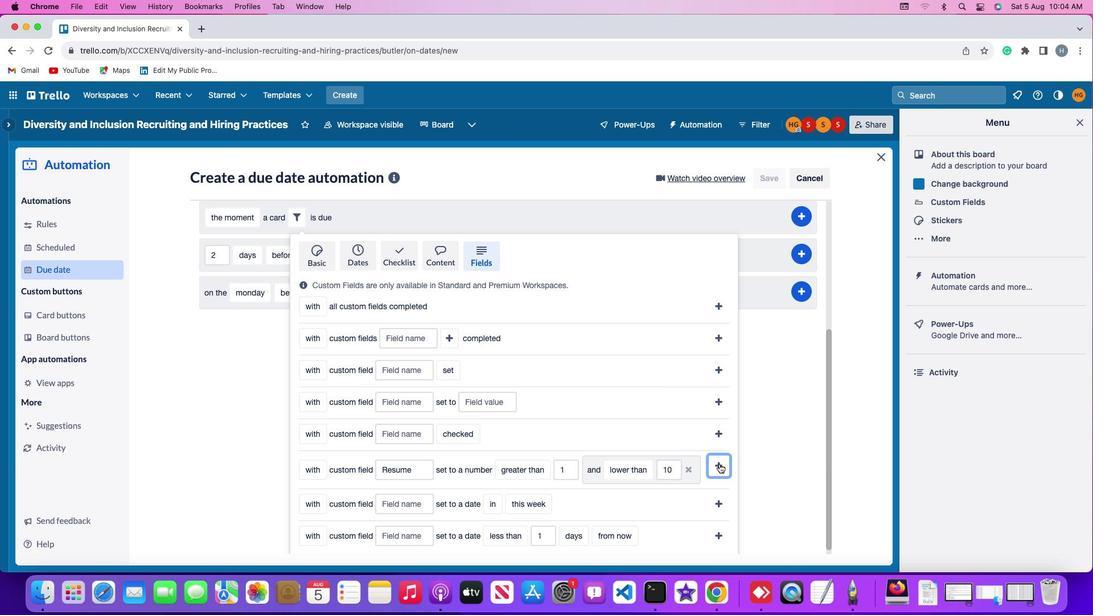 
Action: Mouse moved to (807, 420)
Screenshot: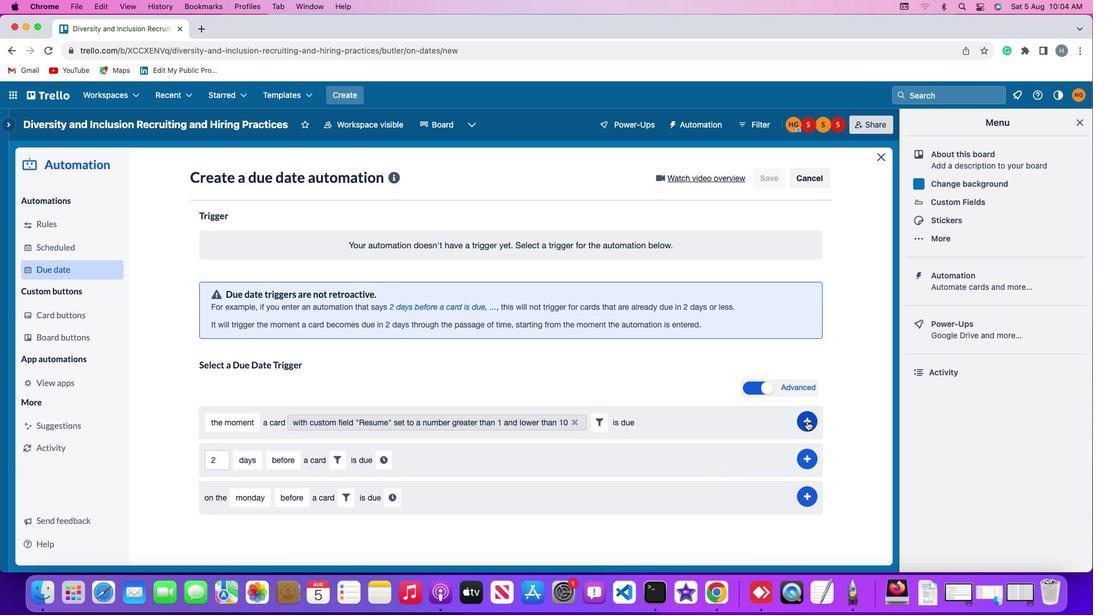 
Action: Mouse pressed left at (807, 420)
Screenshot: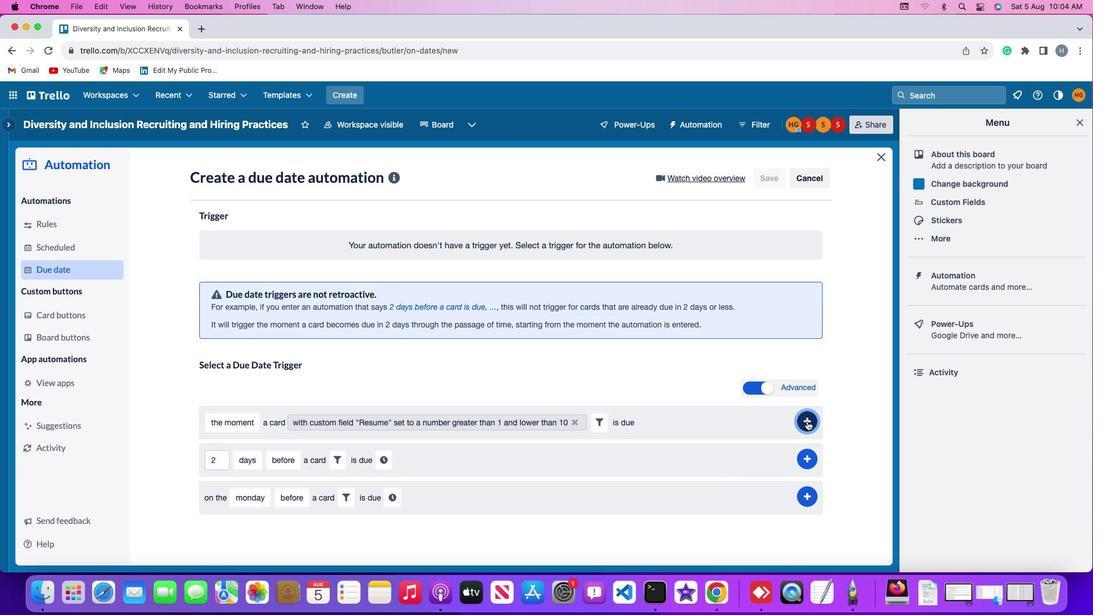 
Action: Mouse moved to (854, 350)
Screenshot: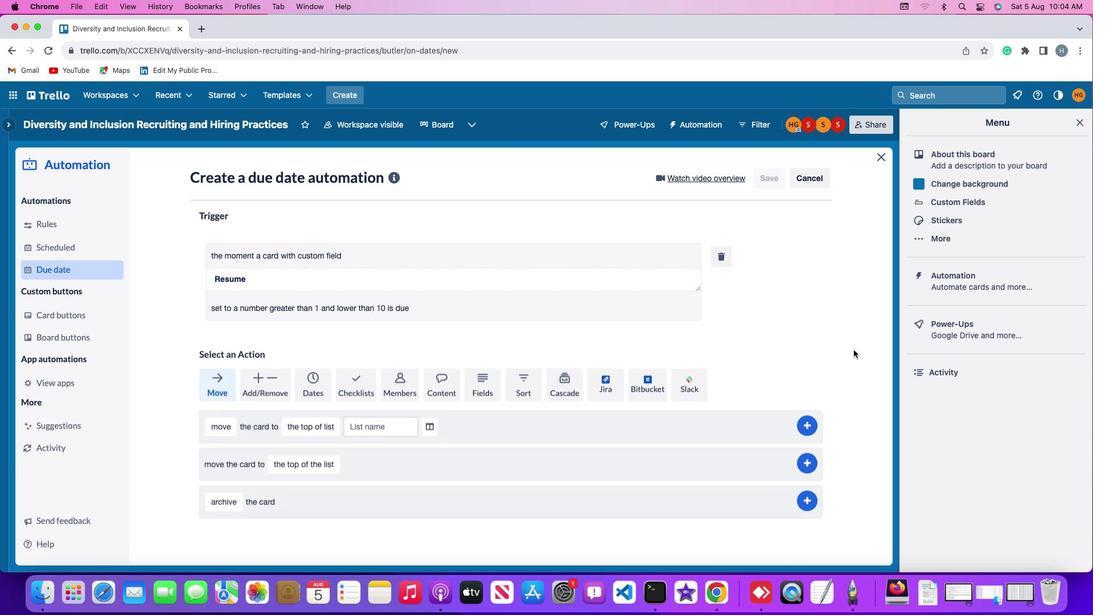 
